 Task: Use VLC's "Snapshot" feature to capture screenshots of a video with a customized subtitle font.
Action: Mouse moved to (628, 609)
Screenshot: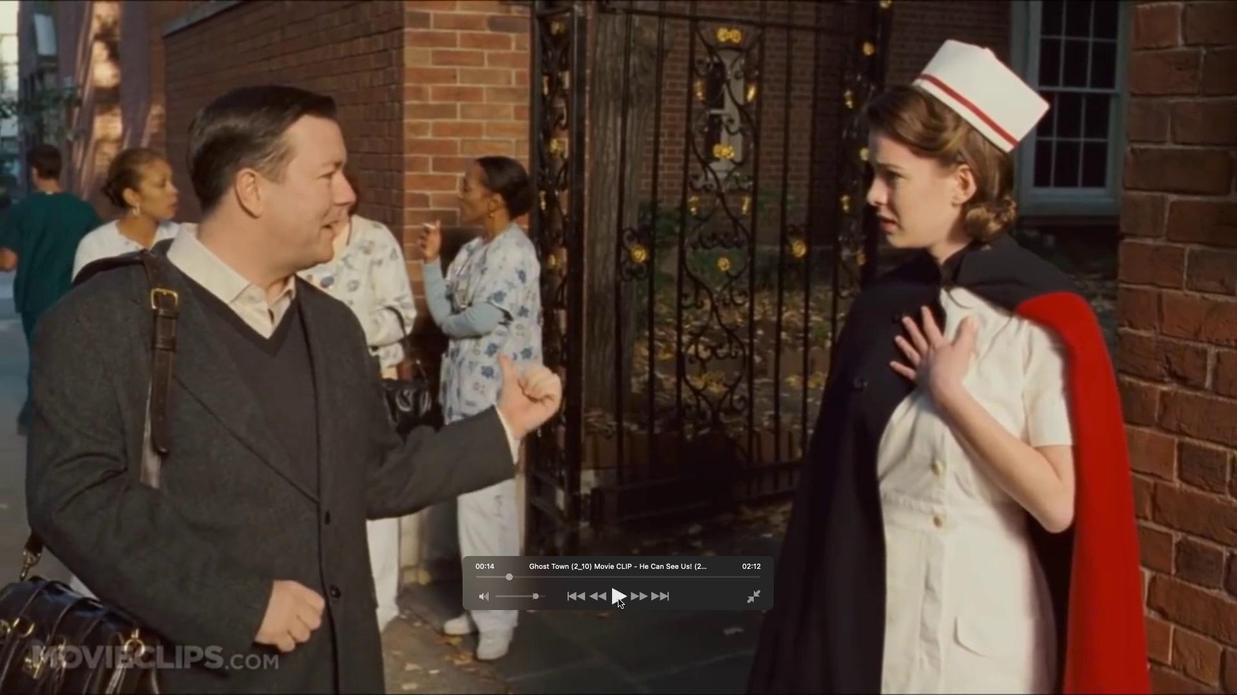 
Action: Mouse pressed left at (628, 609)
Screenshot: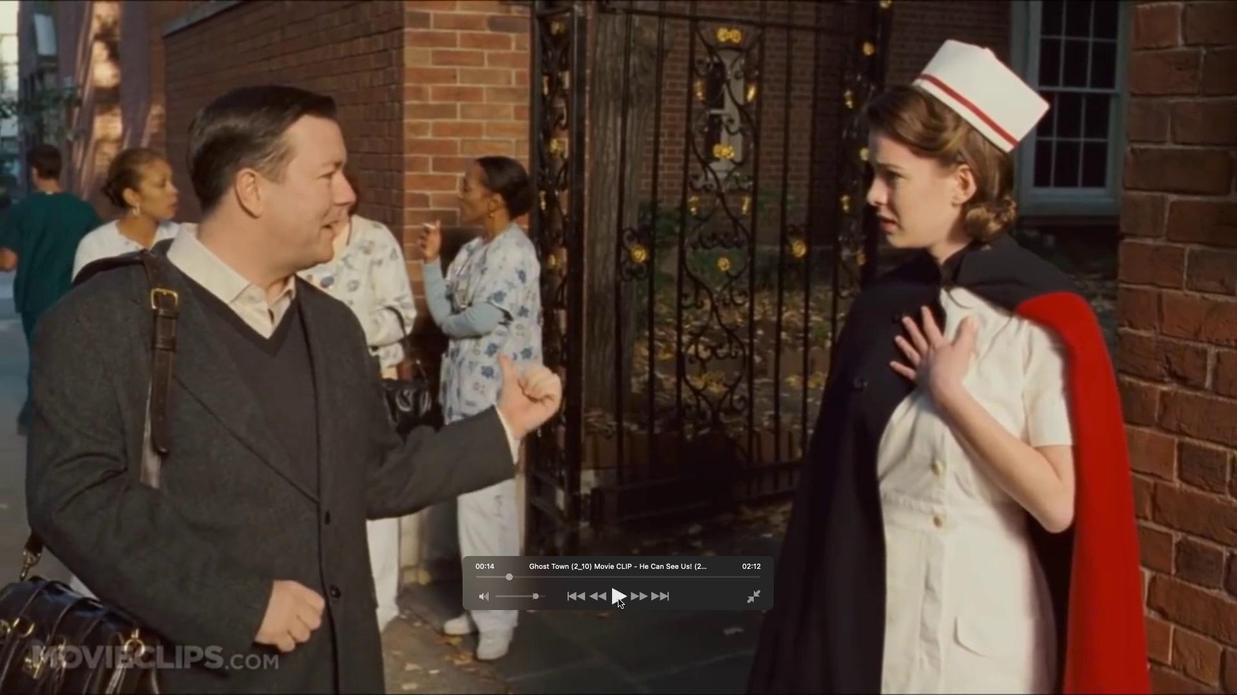 
Action: Mouse pressed left at (628, 609)
Screenshot: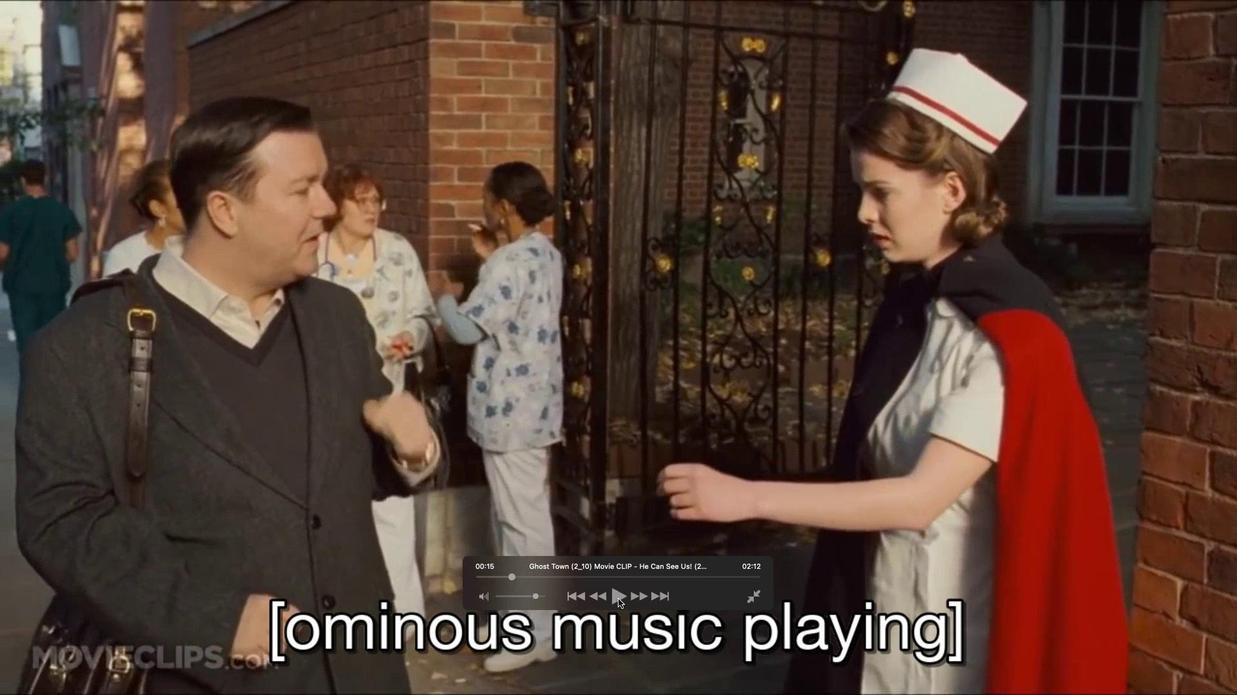 
Action: Mouse moved to (358, 15)
Screenshot: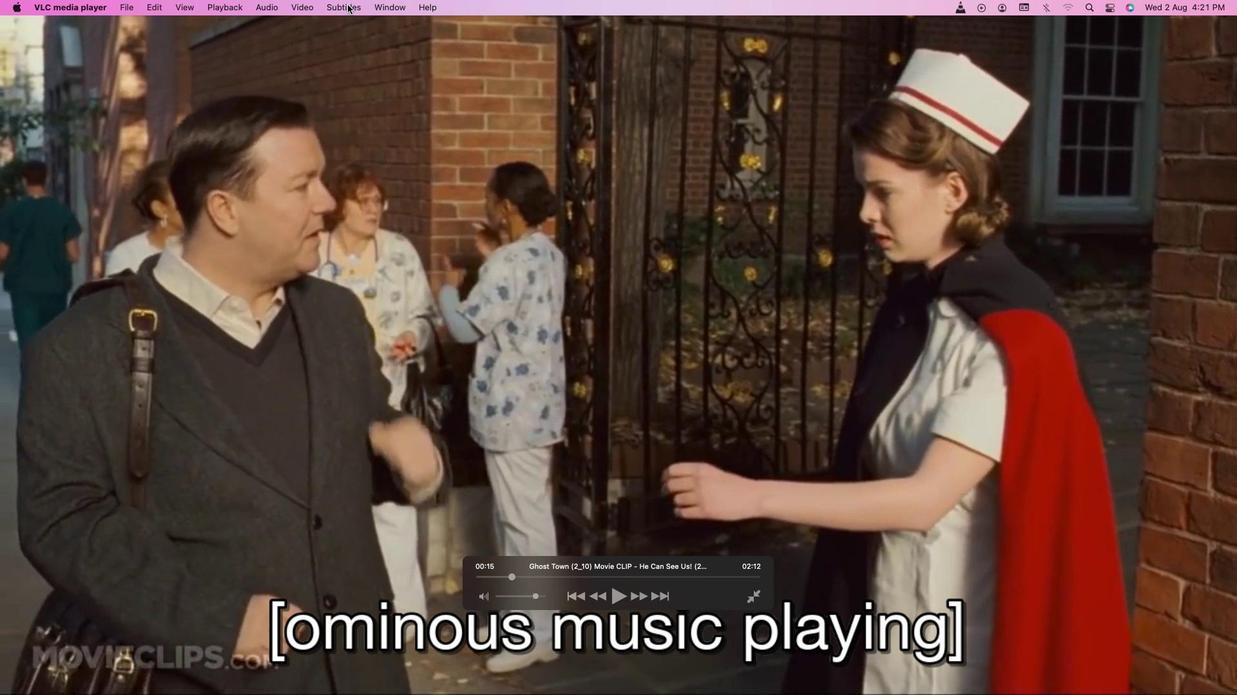 
Action: Mouse pressed left at (358, 15)
Screenshot: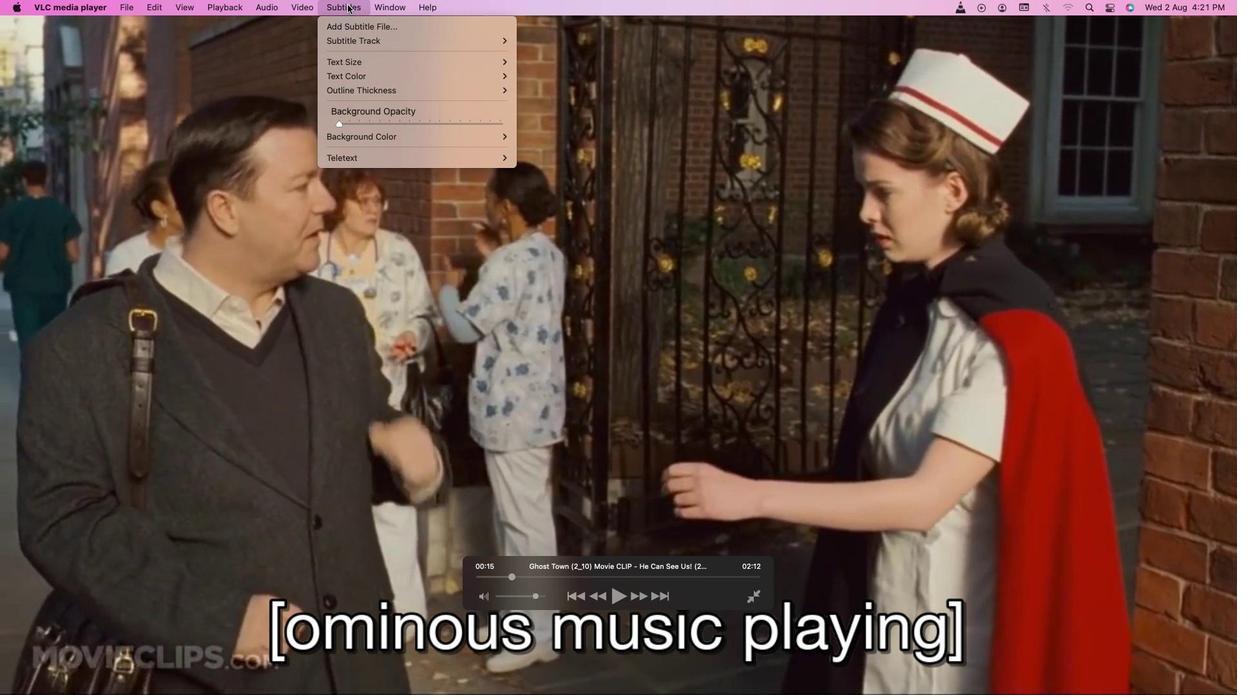 
Action: Mouse moved to (550, 152)
Screenshot: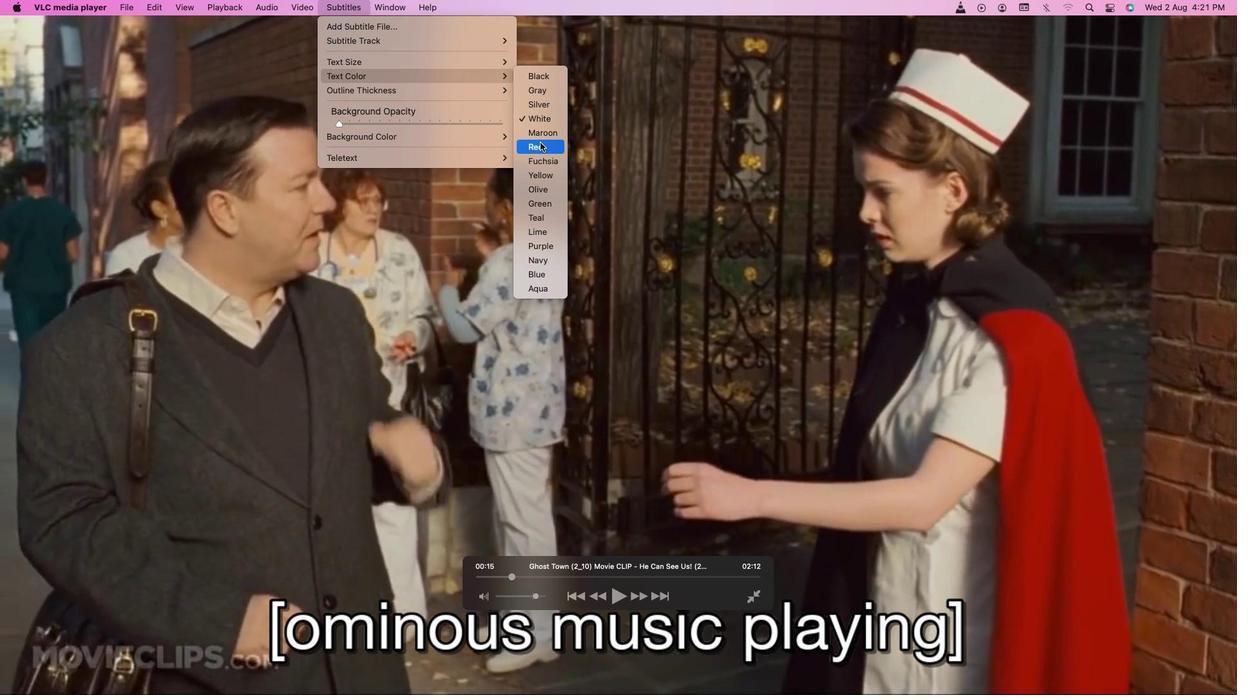 
Action: Mouse pressed left at (550, 152)
Screenshot: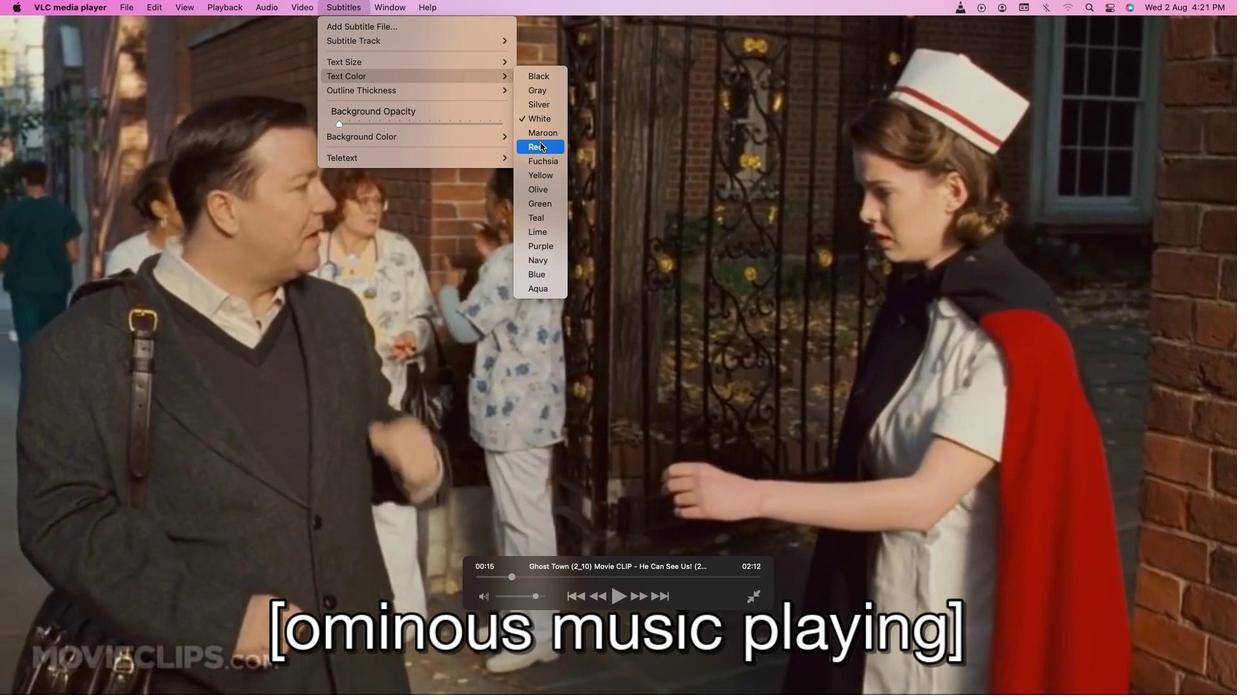 
Action: Mouse moved to (523, 587)
Screenshot: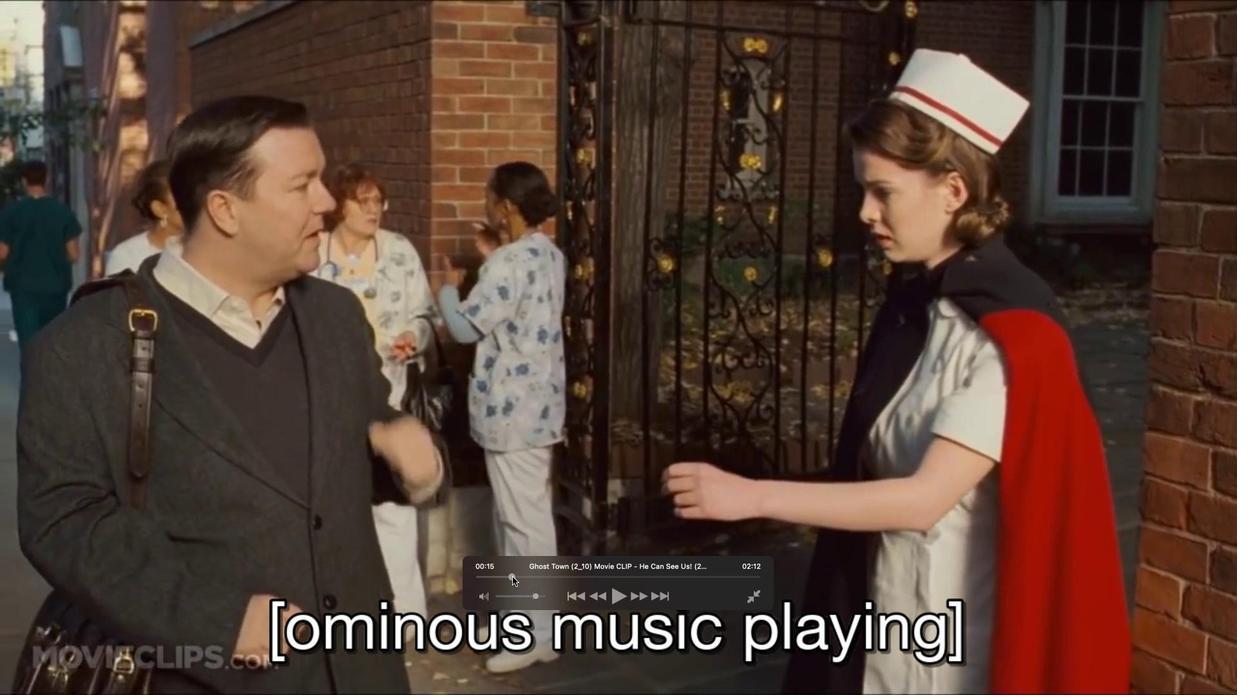 
Action: Mouse pressed left at (523, 587)
Screenshot: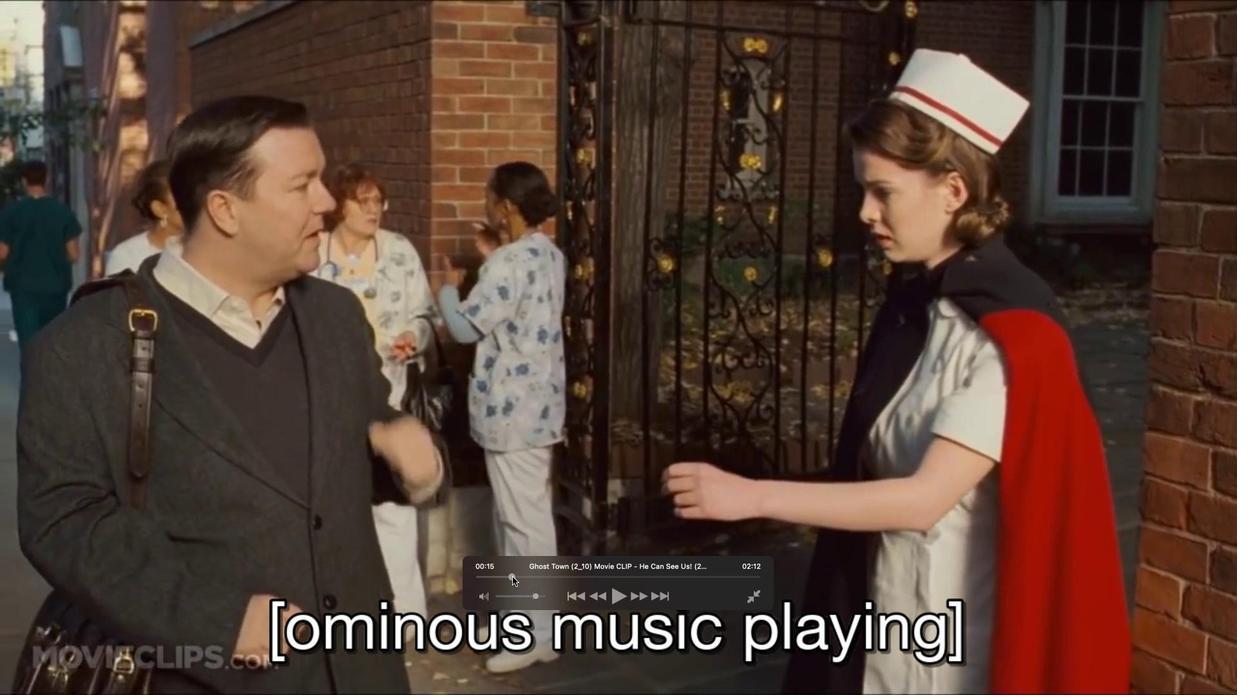 
Action: Mouse moved to (359, 19)
Screenshot: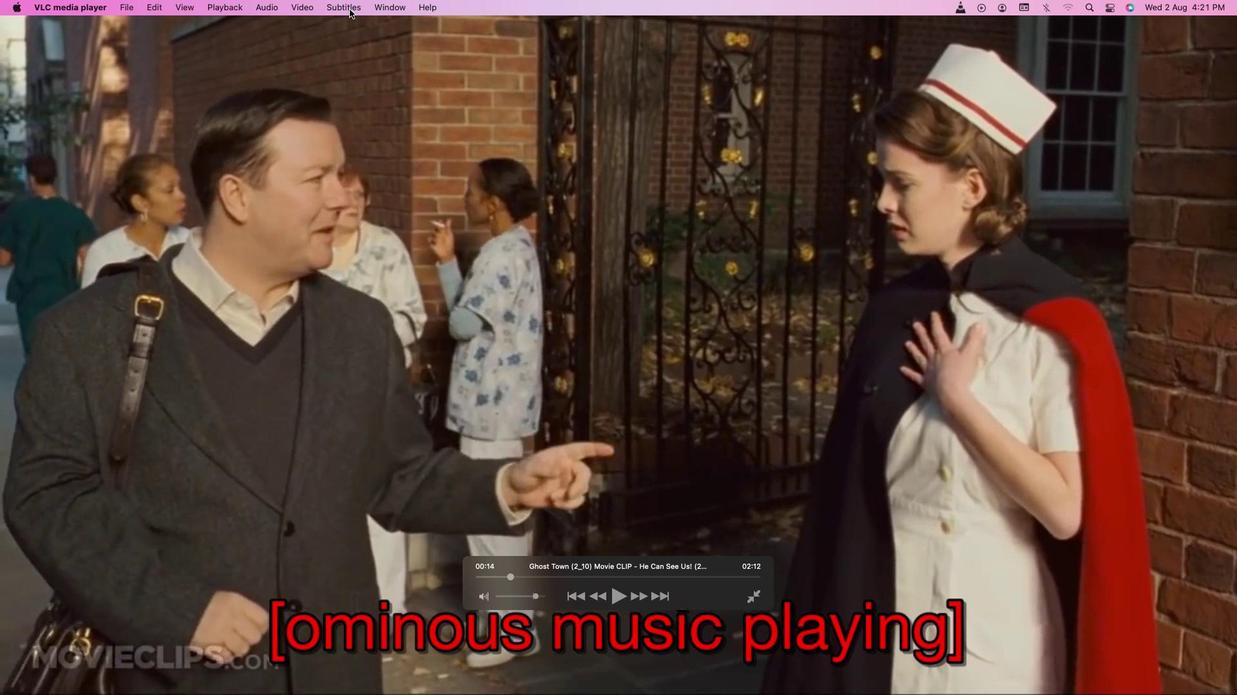 
Action: Mouse pressed left at (359, 19)
Screenshot: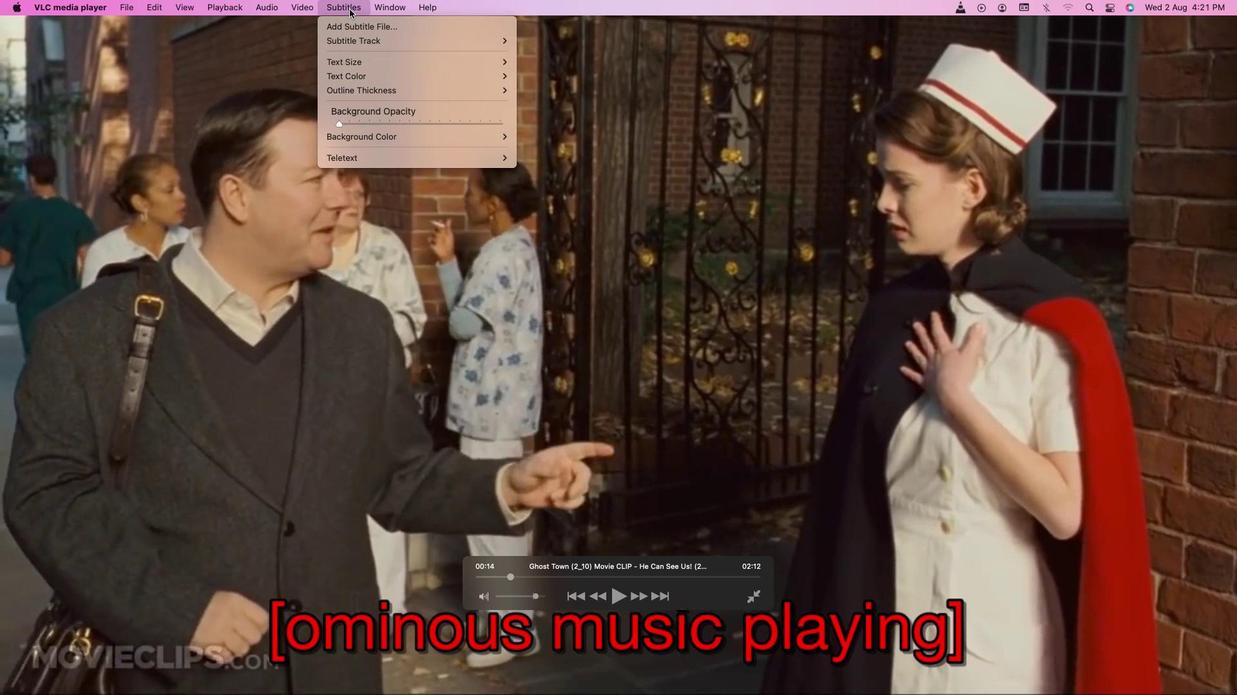 
Action: Mouse moved to (549, 113)
Screenshot: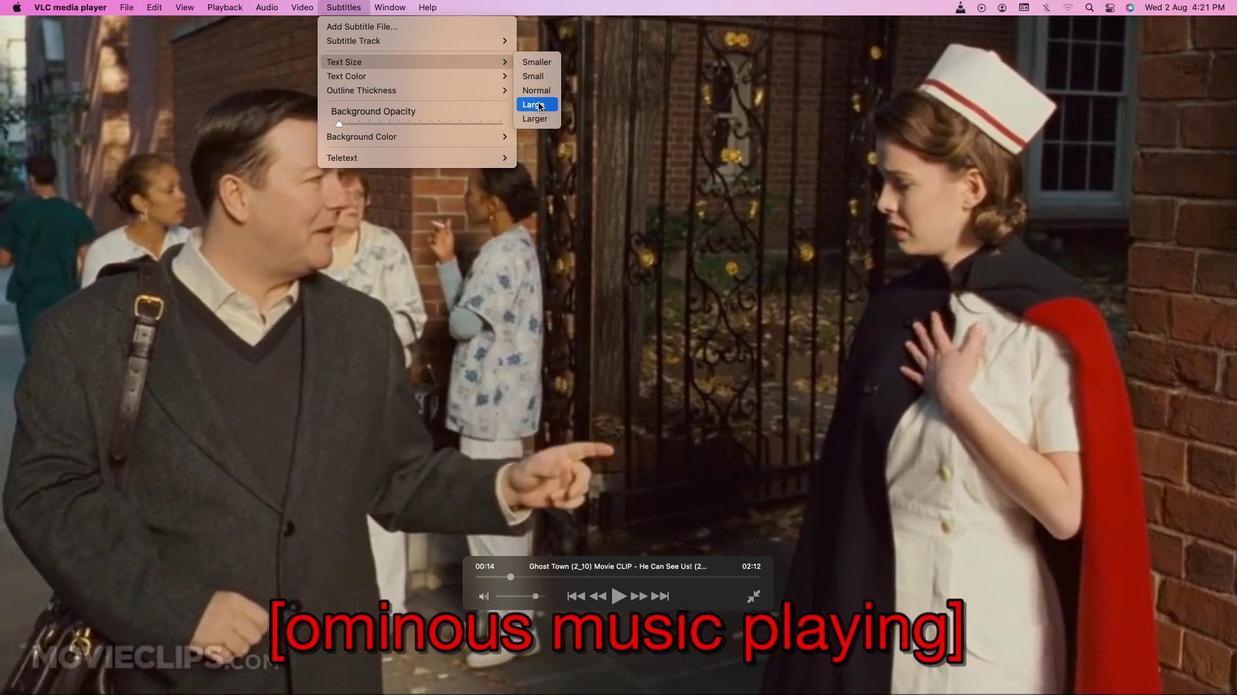 
Action: Mouse pressed left at (549, 113)
Screenshot: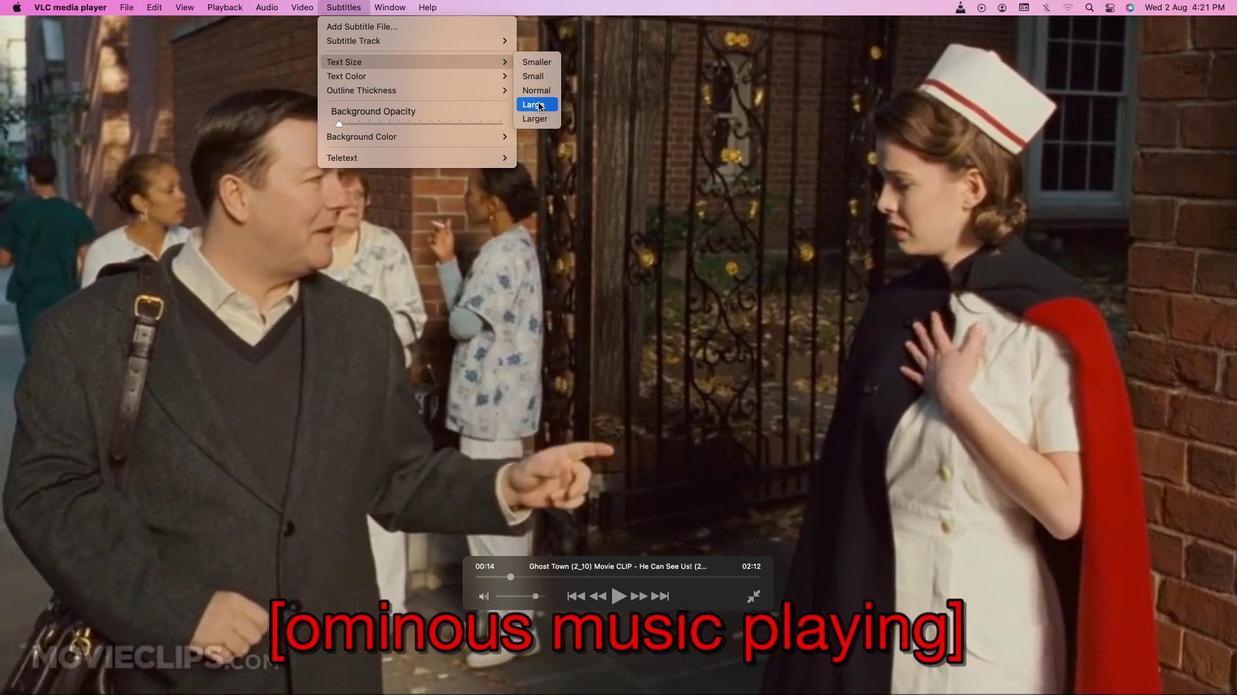 
Action: Mouse moved to (521, 588)
Screenshot: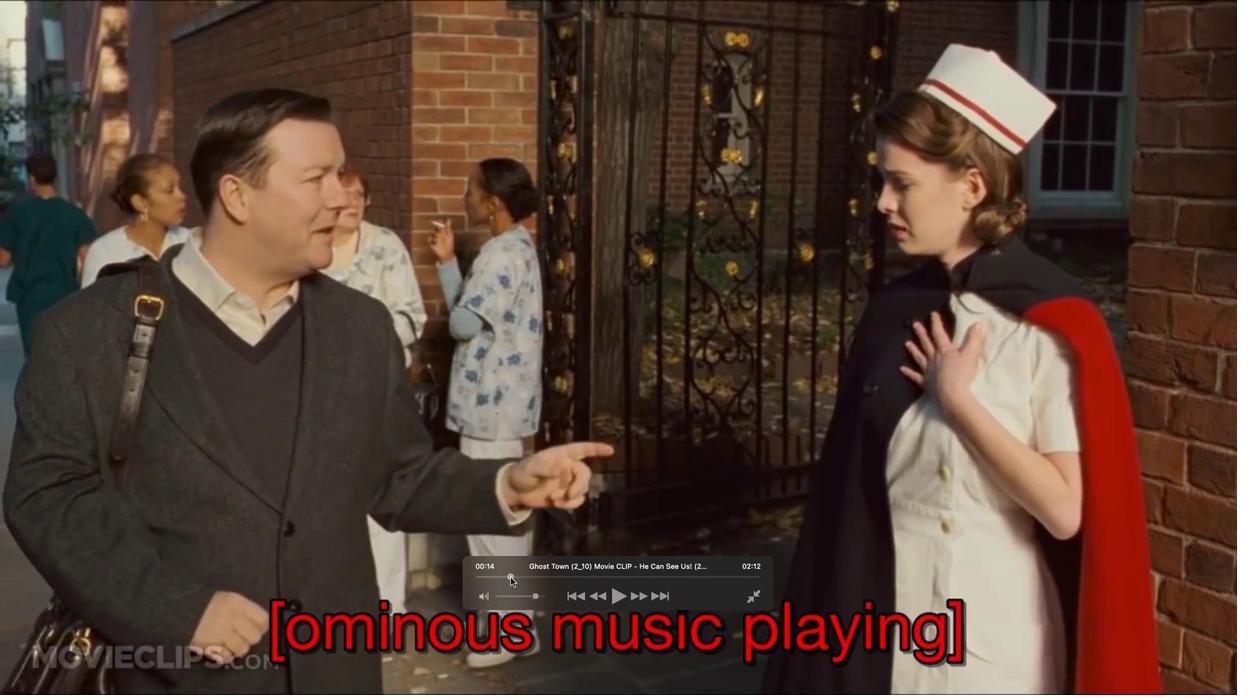 
Action: Mouse pressed left at (521, 588)
Screenshot: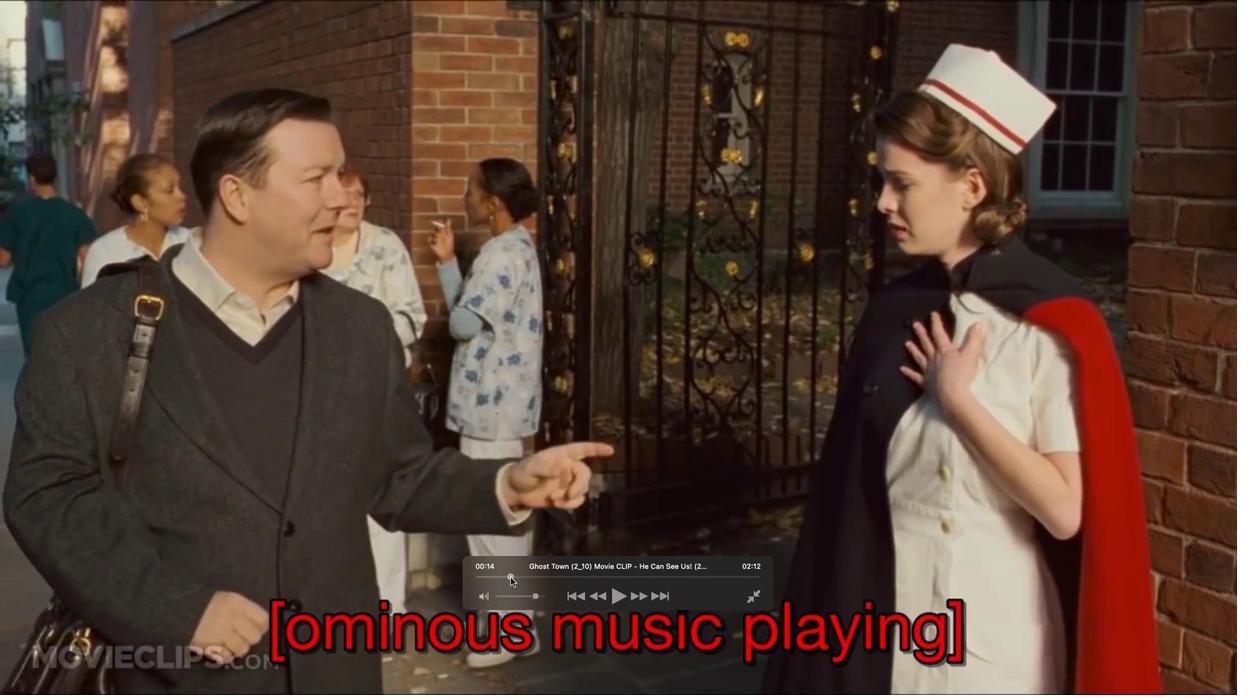 
Action: Mouse moved to (353, 18)
Screenshot: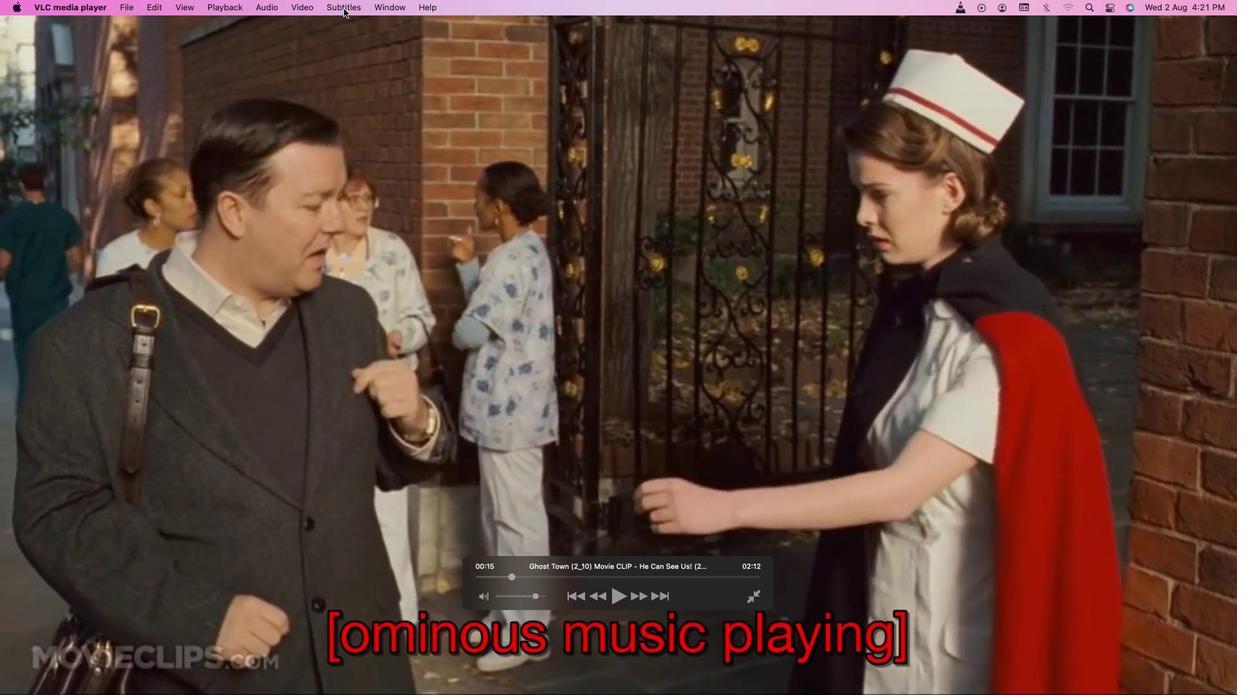 
Action: Mouse pressed left at (353, 18)
Screenshot: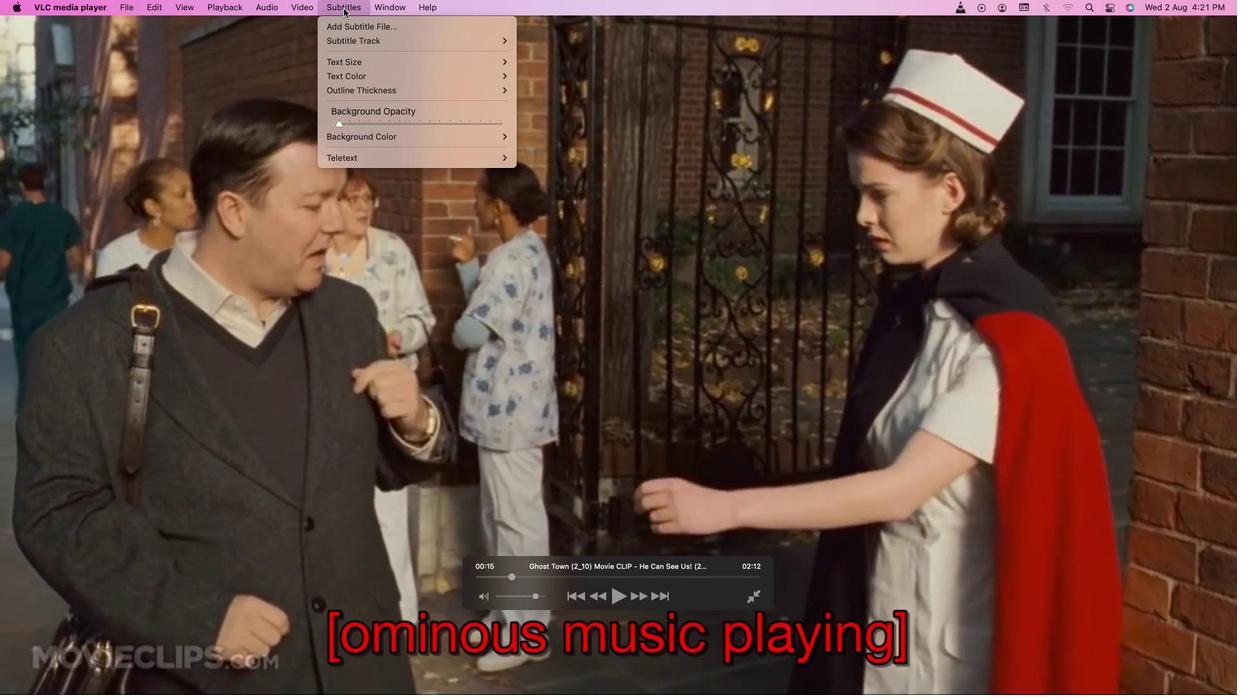 
Action: Mouse moved to (544, 140)
Screenshot: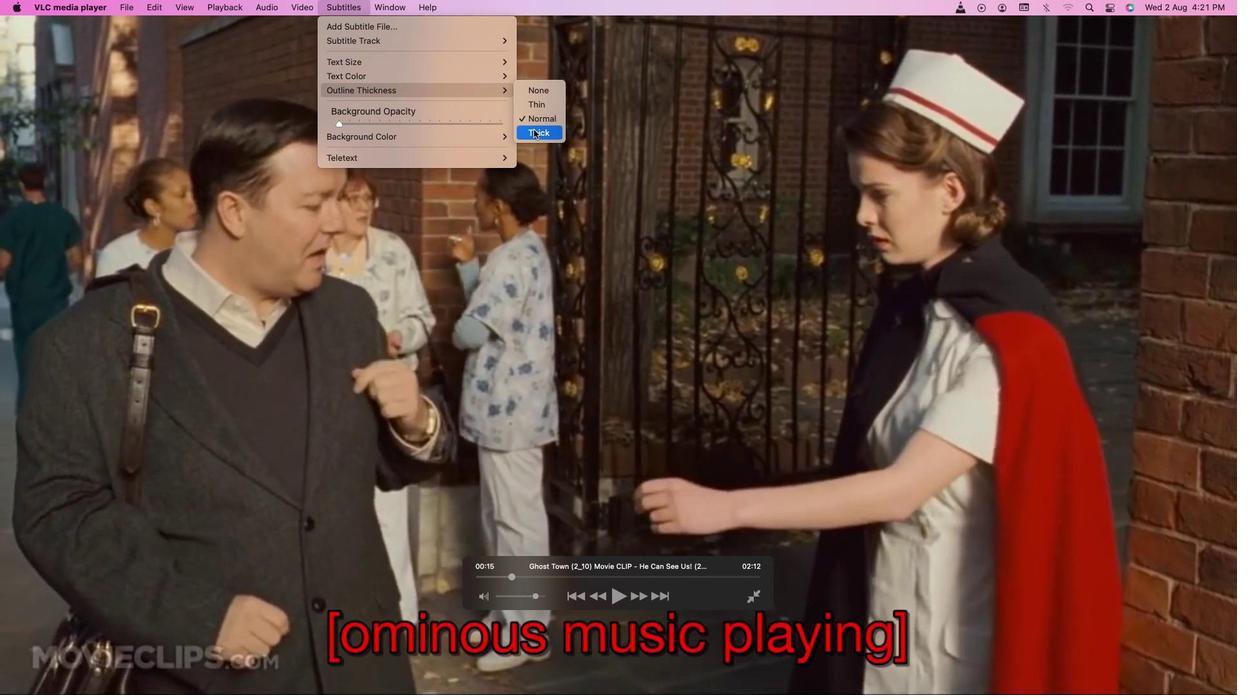 
Action: Mouse pressed left at (544, 140)
Screenshot: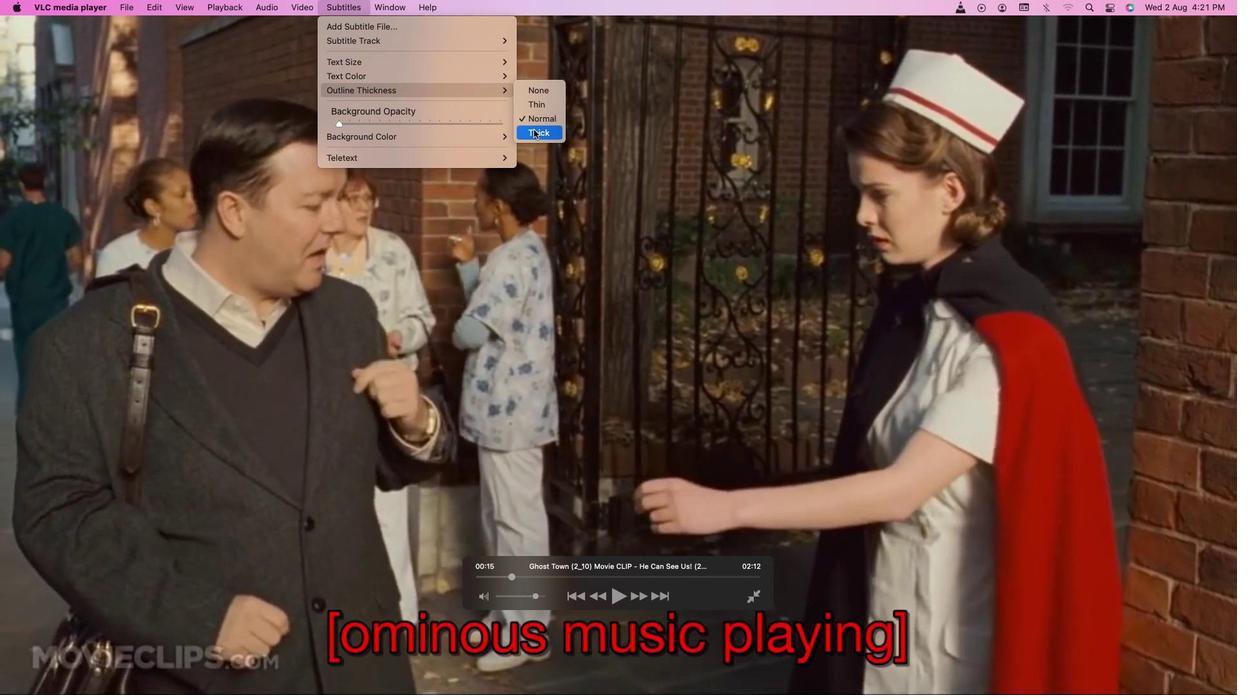 
Action: Mouse moved to (527, 588)
Screenshot: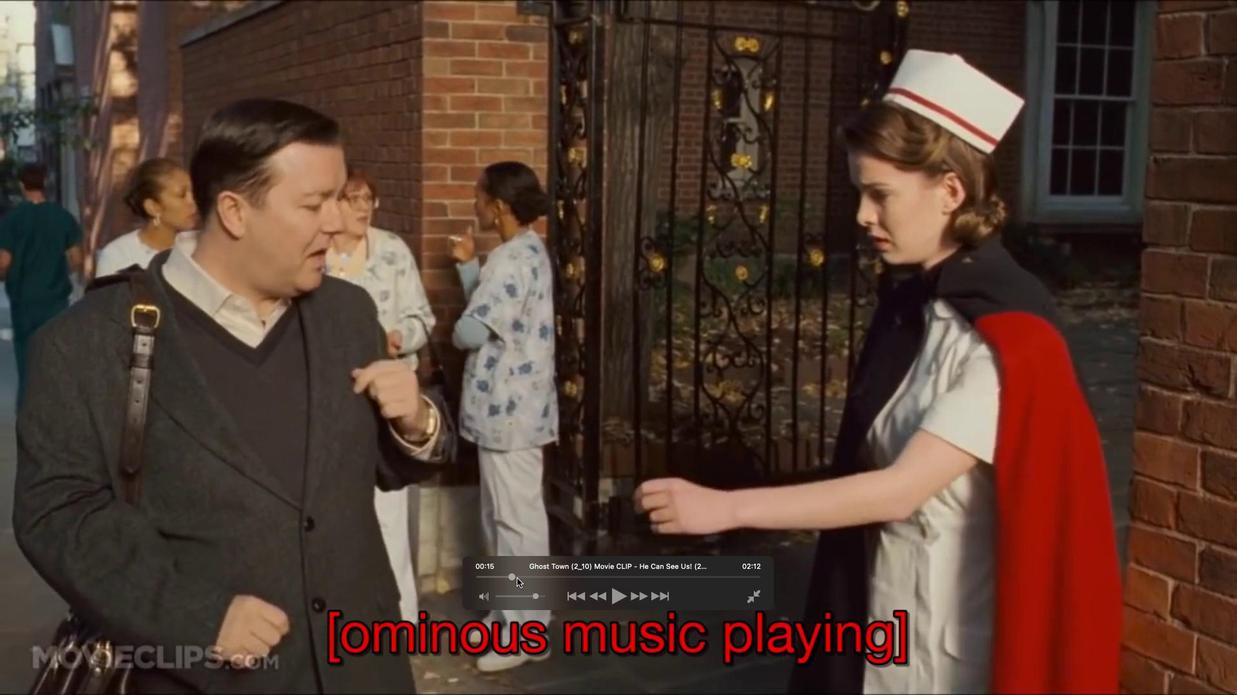
Action: Mouse pressed left at (527, 588)
Screenshot: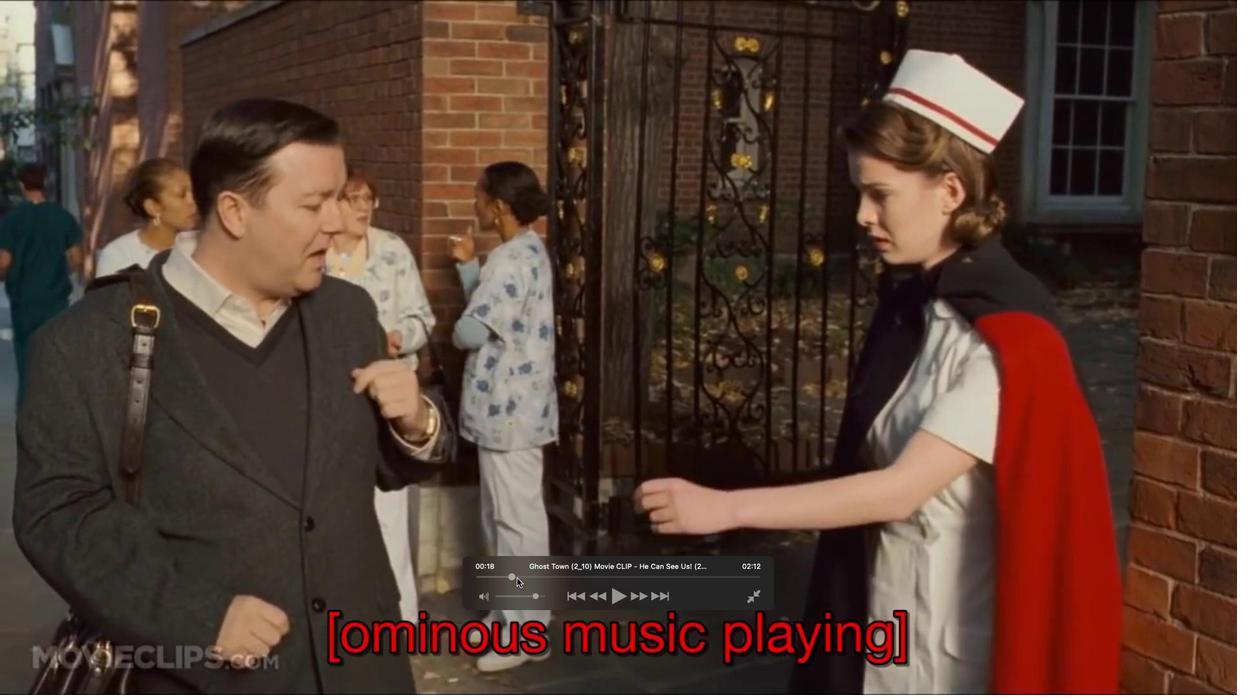 
Action: Mouse moved to (307, 18)
Screenshot: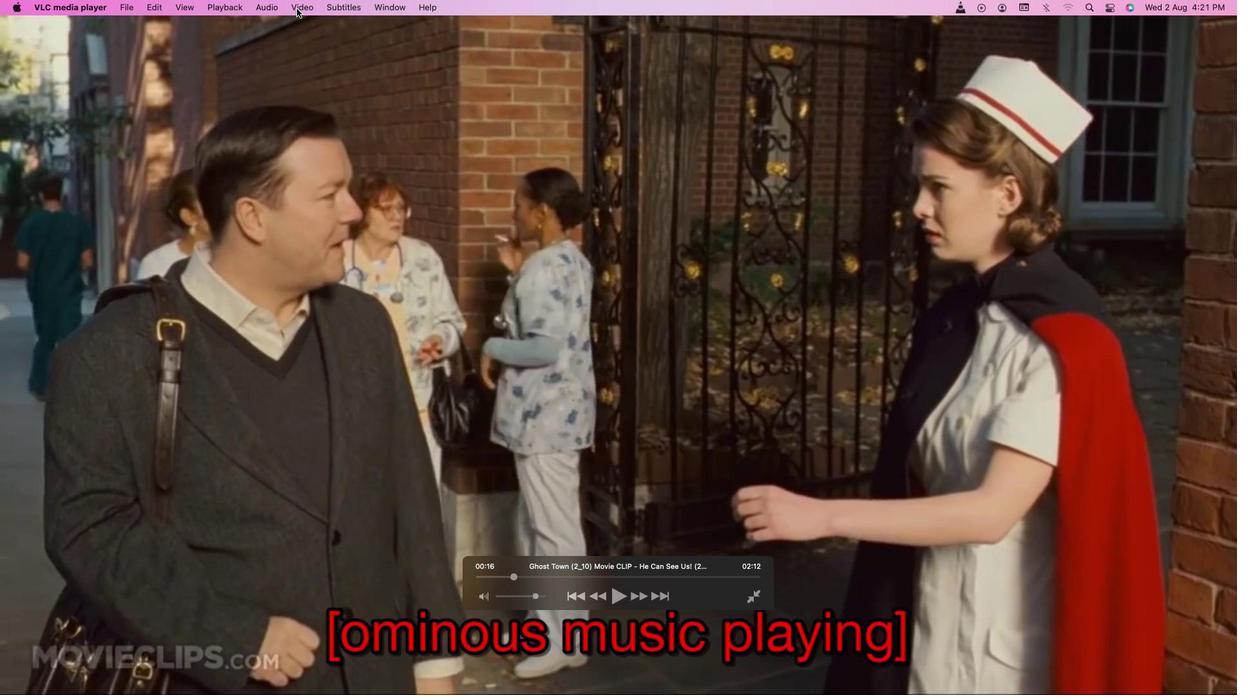 
Action: Mouse pressed left at (307, 18)
Screenshot: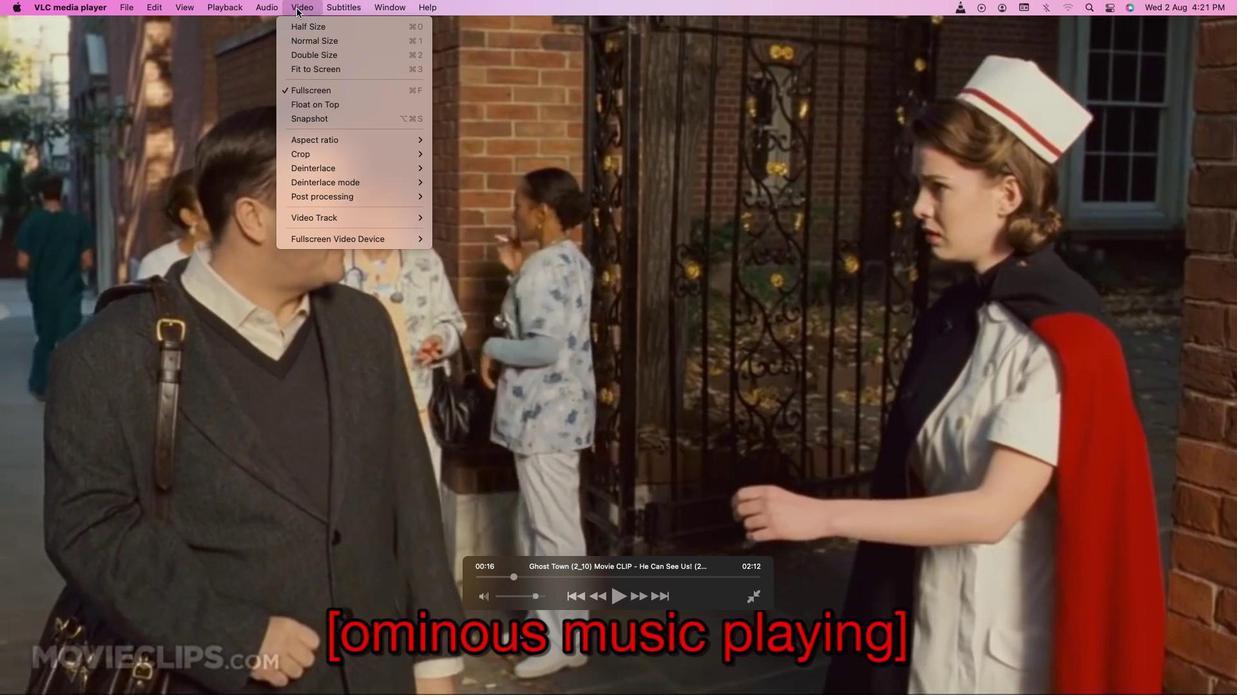 
Action: Mouse moved to (324, 133)
Screenshot: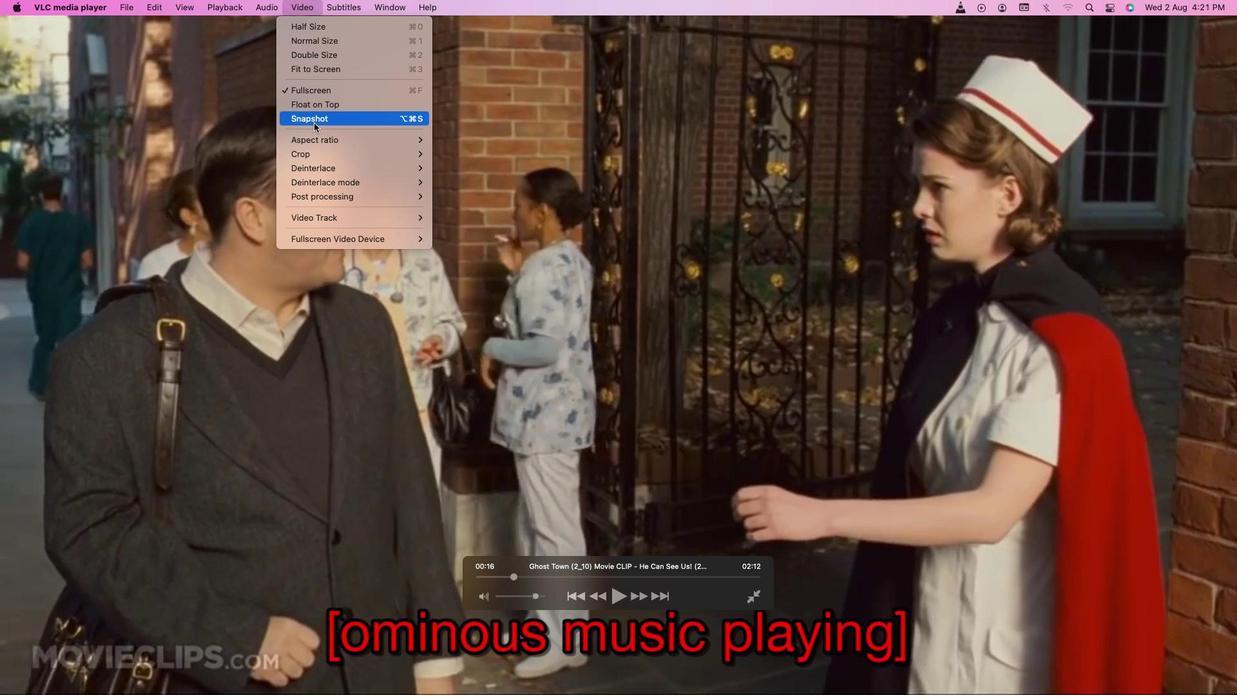 
Action: Mouse pressed left at (324, 133)
Screenshot: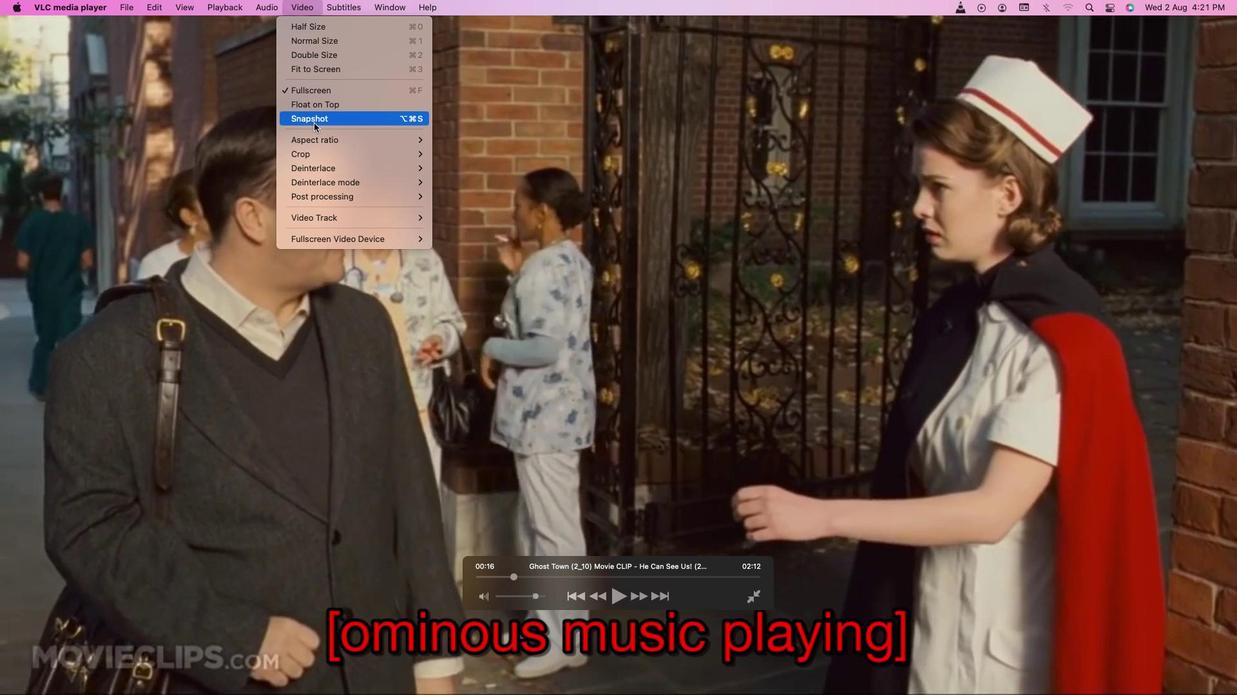 
Action: Mouse moved to (379, 75)
Screenshot: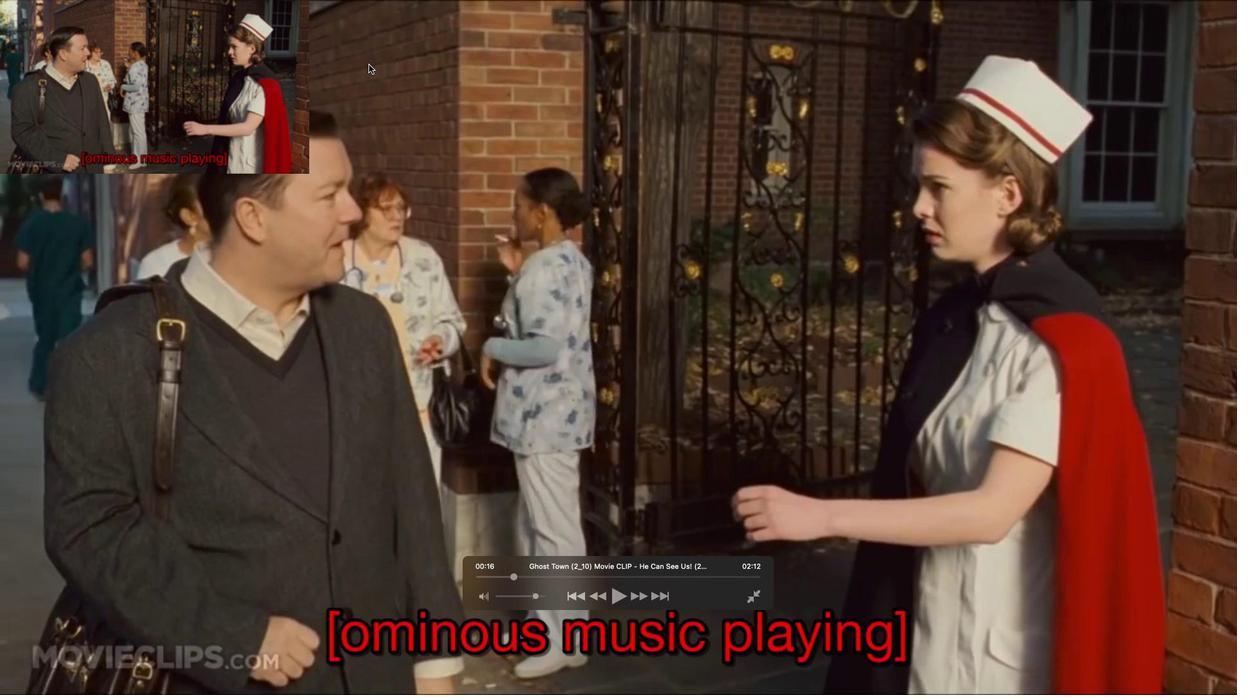 
Action: Mouse pressed left at (379, 75)
Screenshot: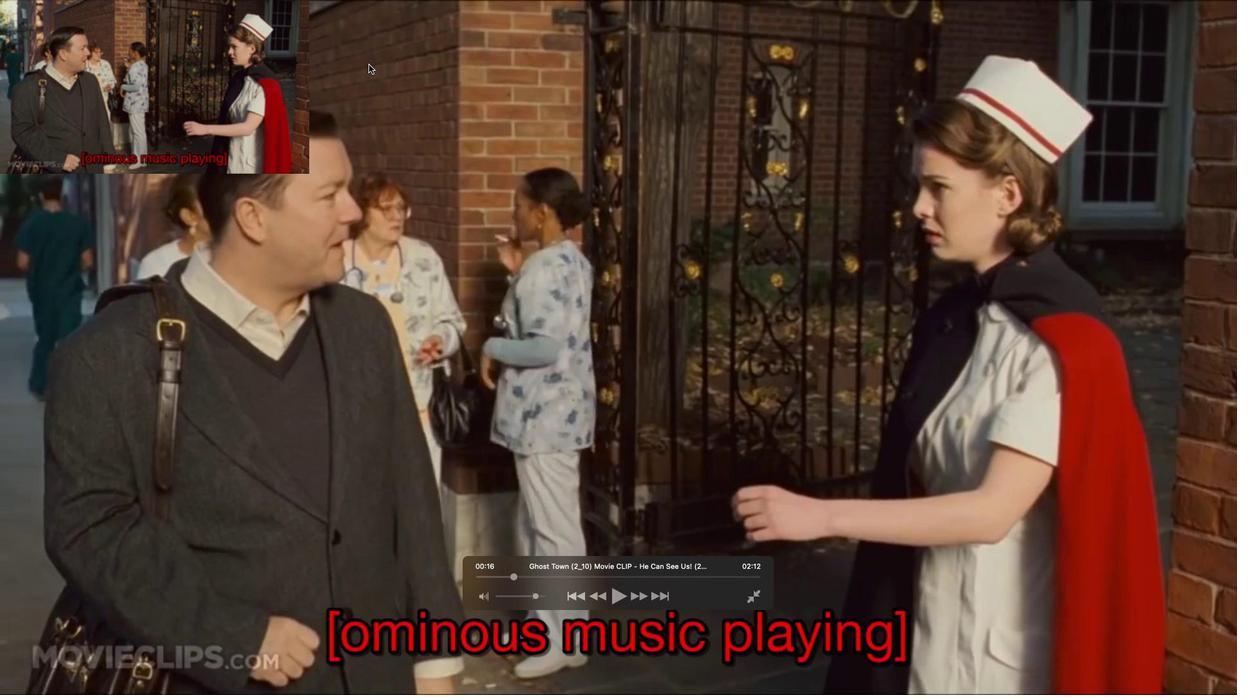 
Action: Mouse moved to (441, 10)
Screenshot: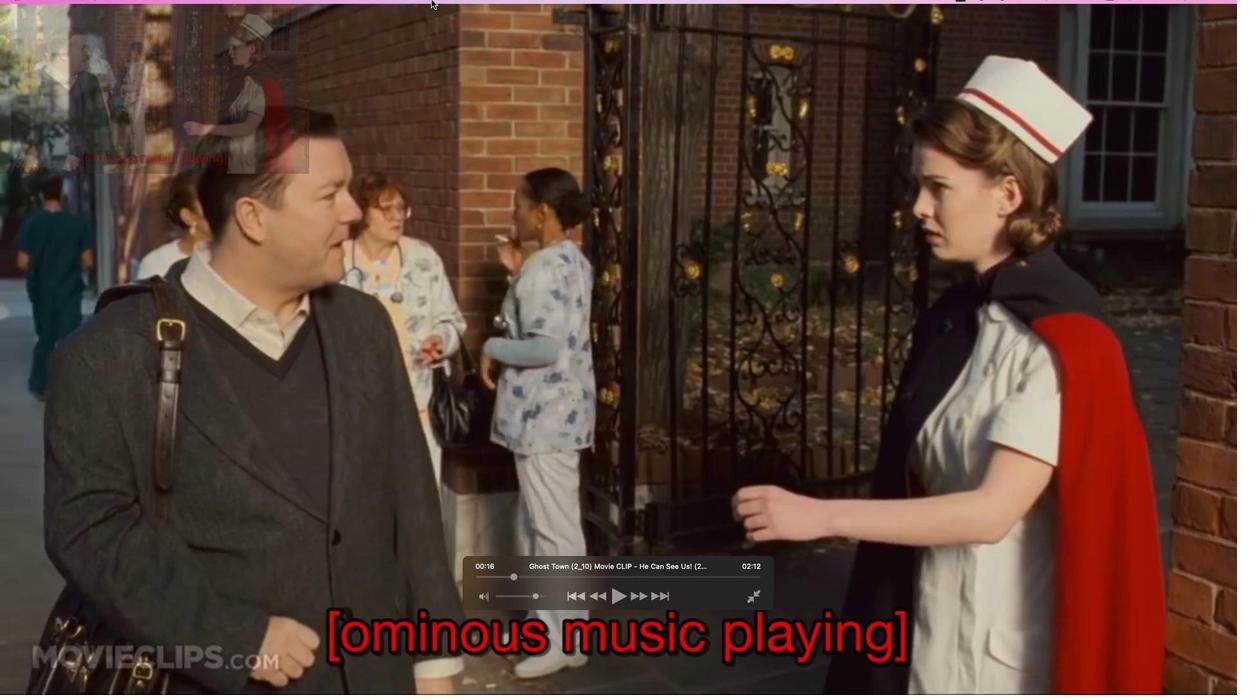 
Action: Mouse pressed left at (441, 10)
Screenshot: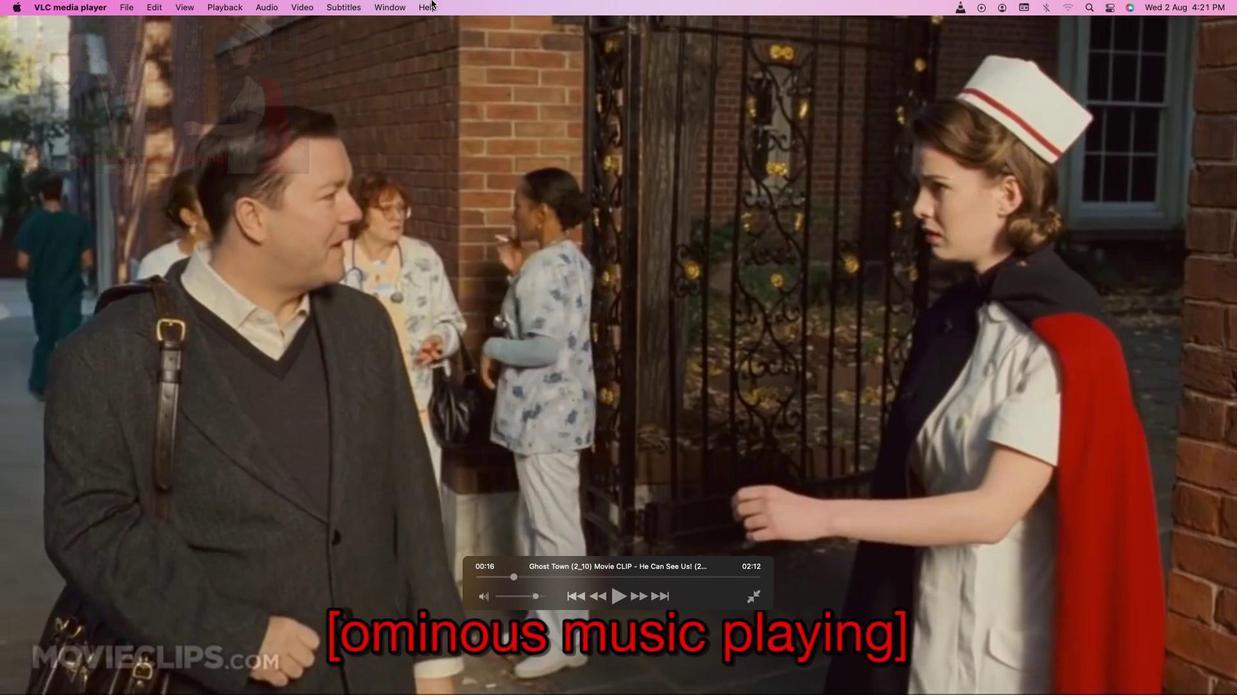 
Action: Mouse moved to (563, 188)
Screenshot: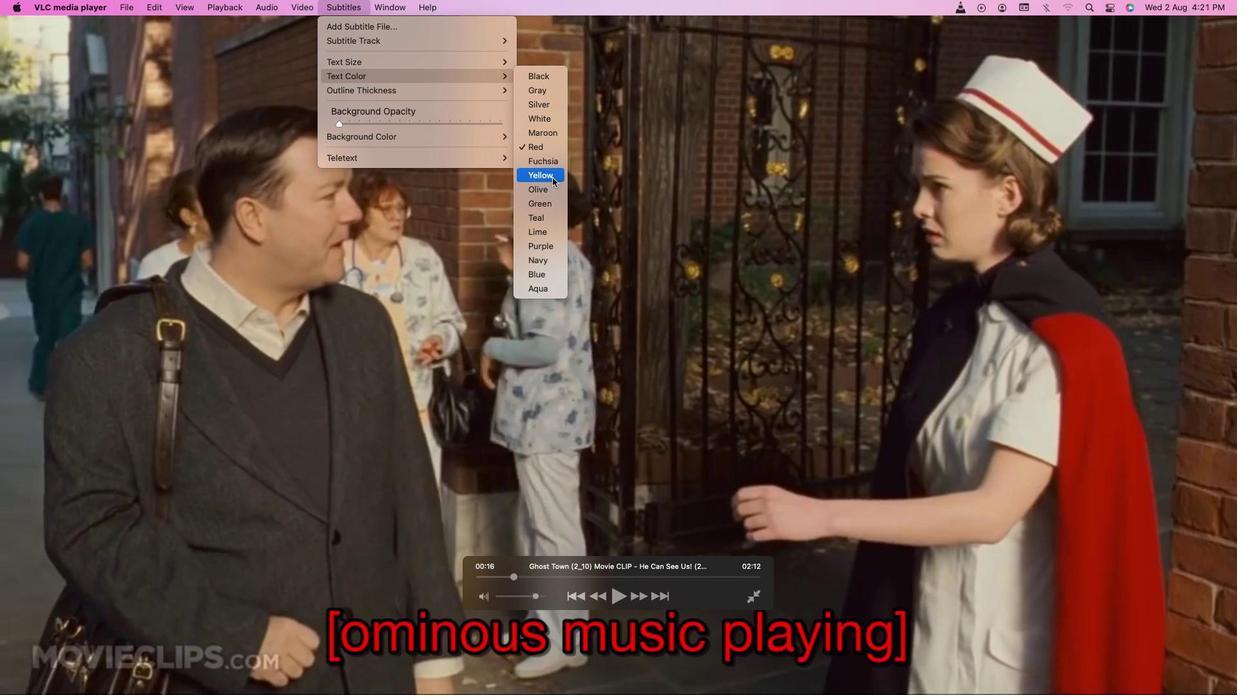 
Action: Mouse pressed left at (563, 188)
Screenshot: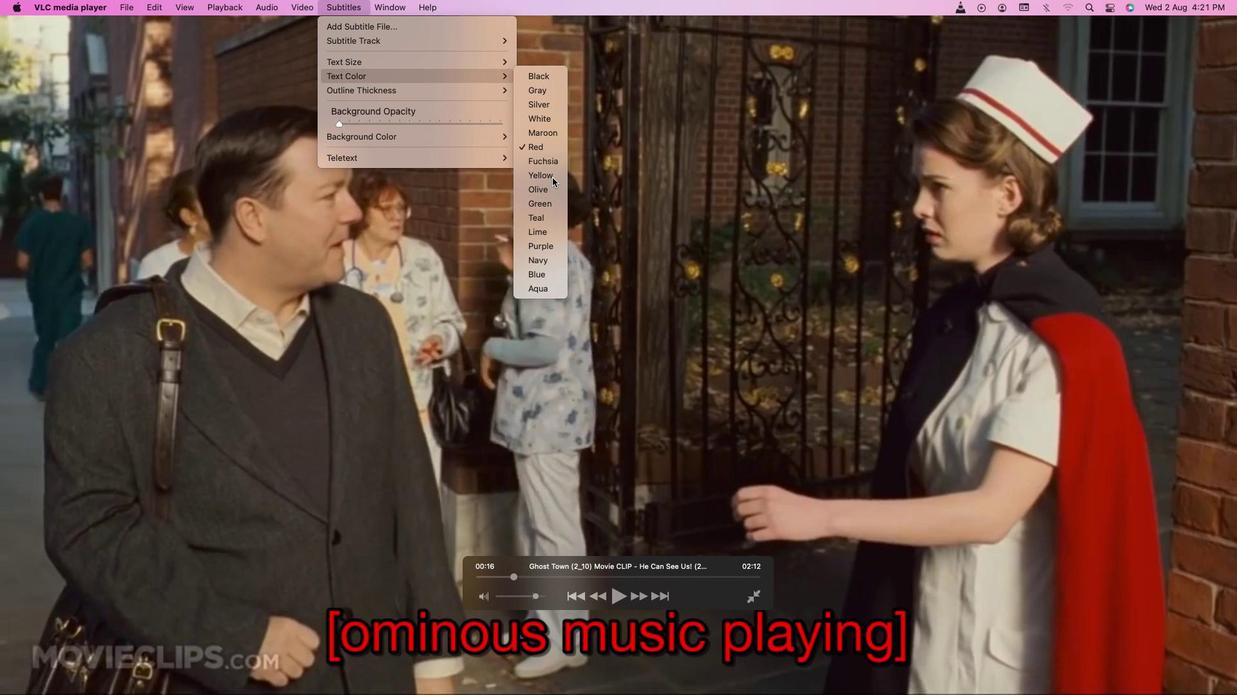 
Action: Mouse moved to (523, 591)
Screenshot: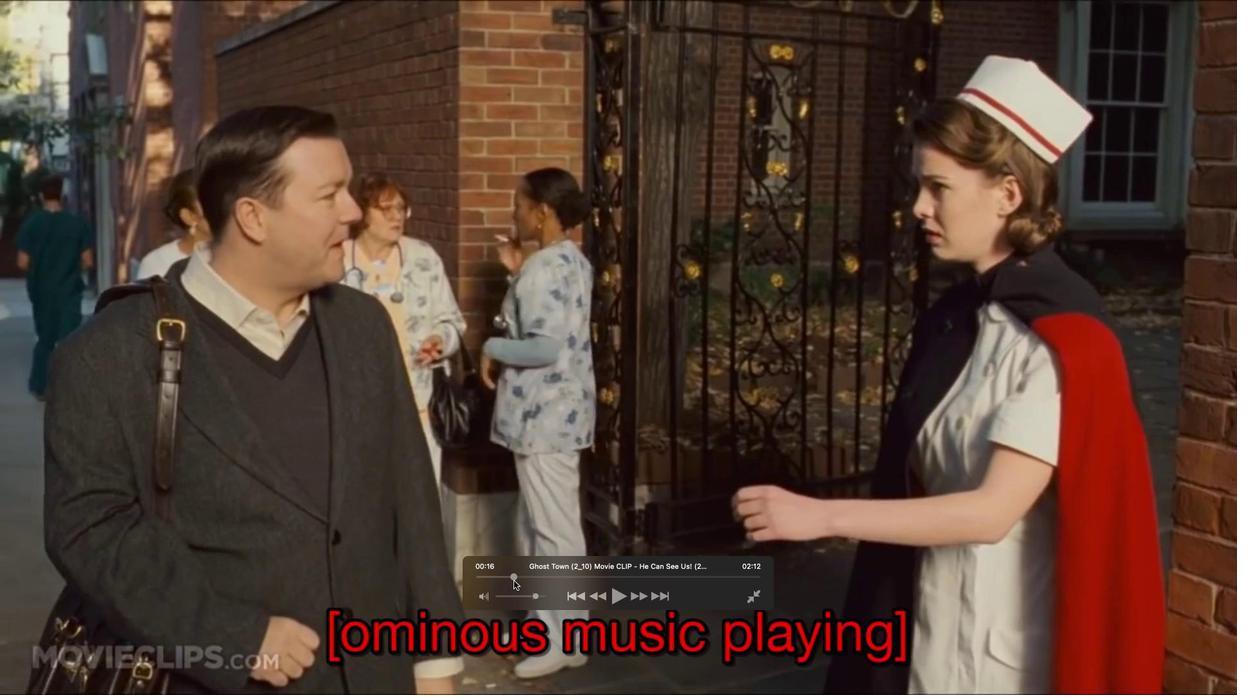 
Action: Mouse pressed left at (523, 591)
Screenshot: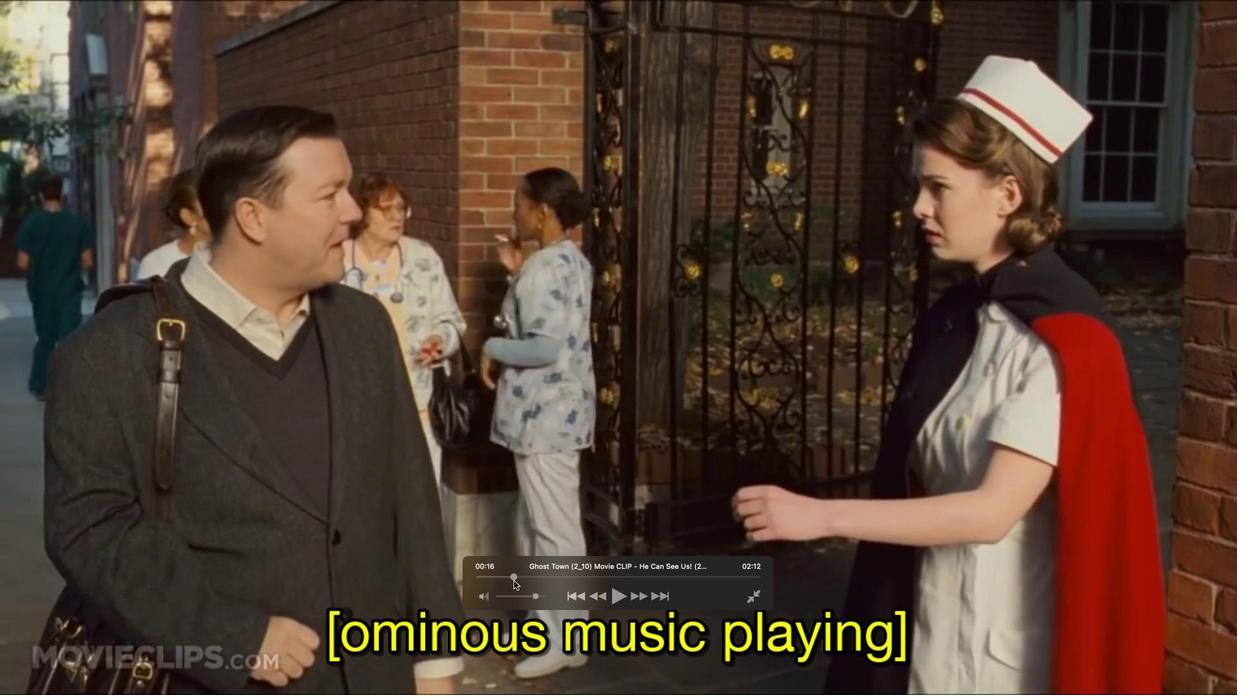 
Action: Mouse moved to (306, 16)
Screenshot: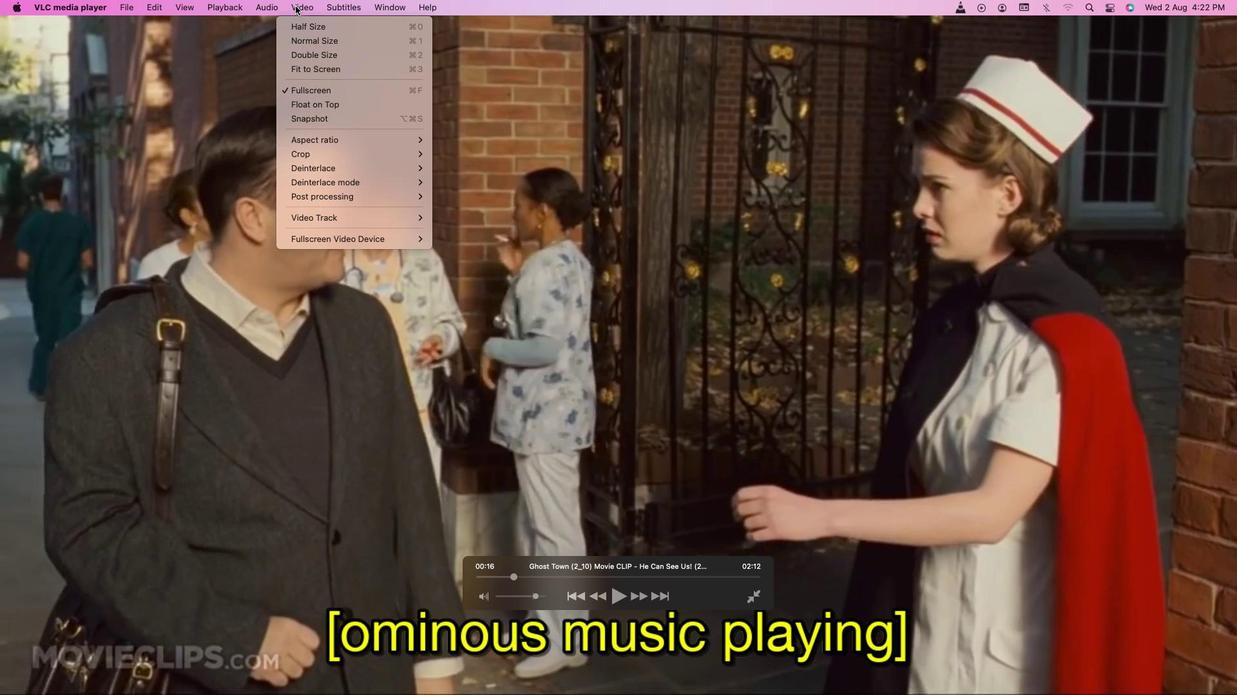 
Action: Mouse pressed left at (306, 16)
Screenshot: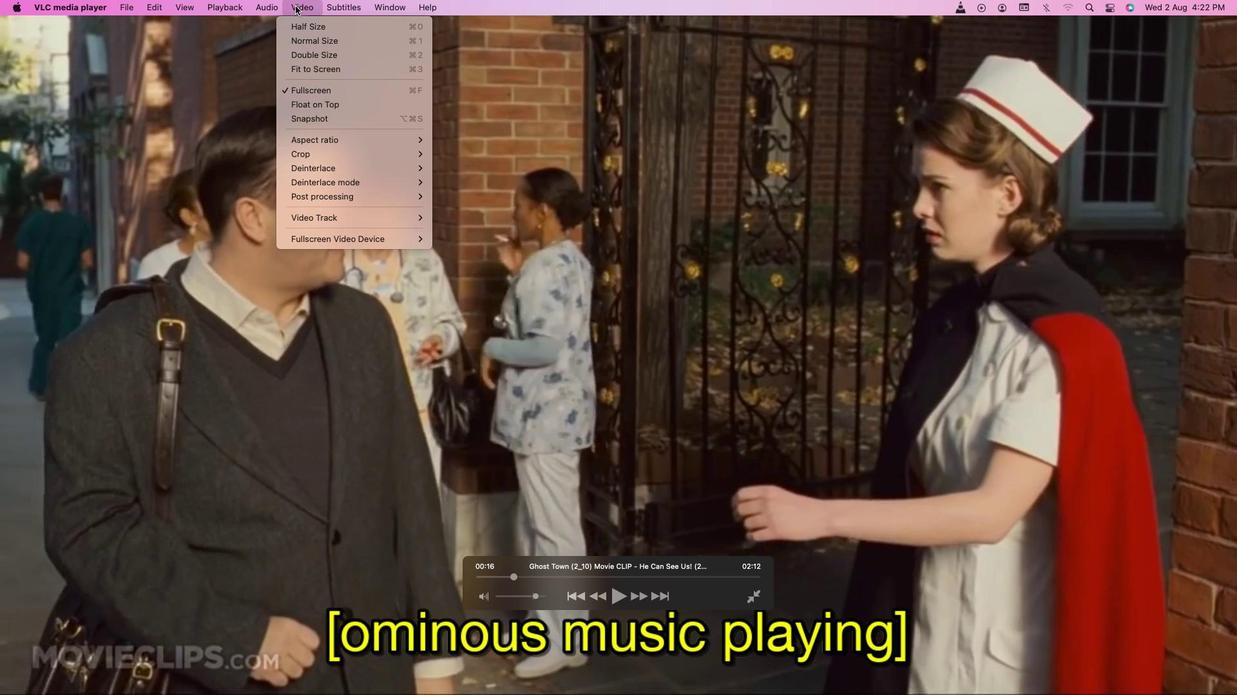 
Action: Mouse moved to (359, 128)
Screenshot: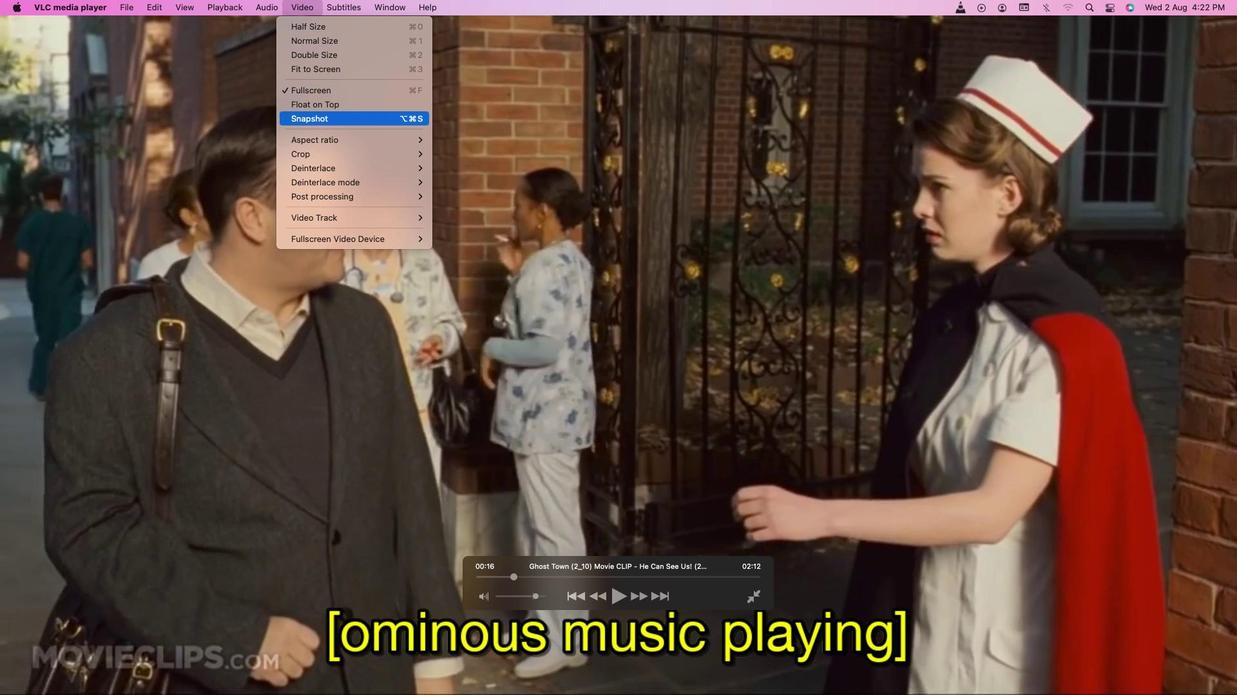 
Action: Mouse pressed left at (359, 128)
Screenshot: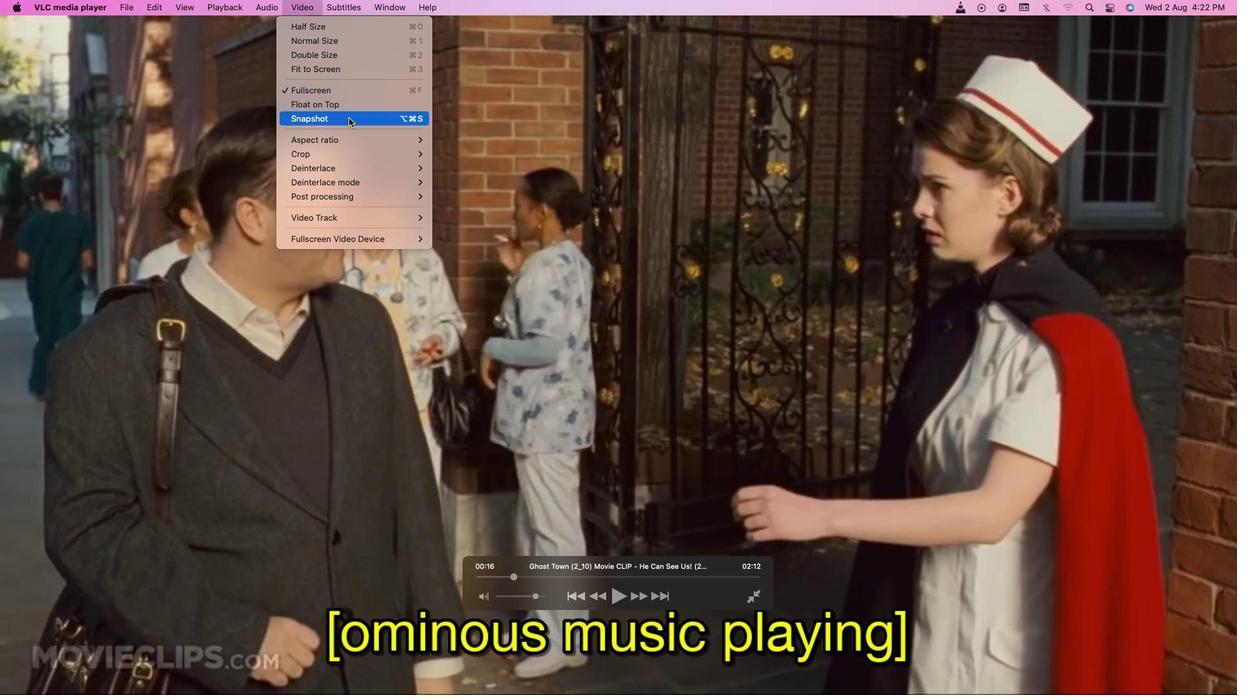 
Action: Mouse moved to (625, 608)
Screenshot: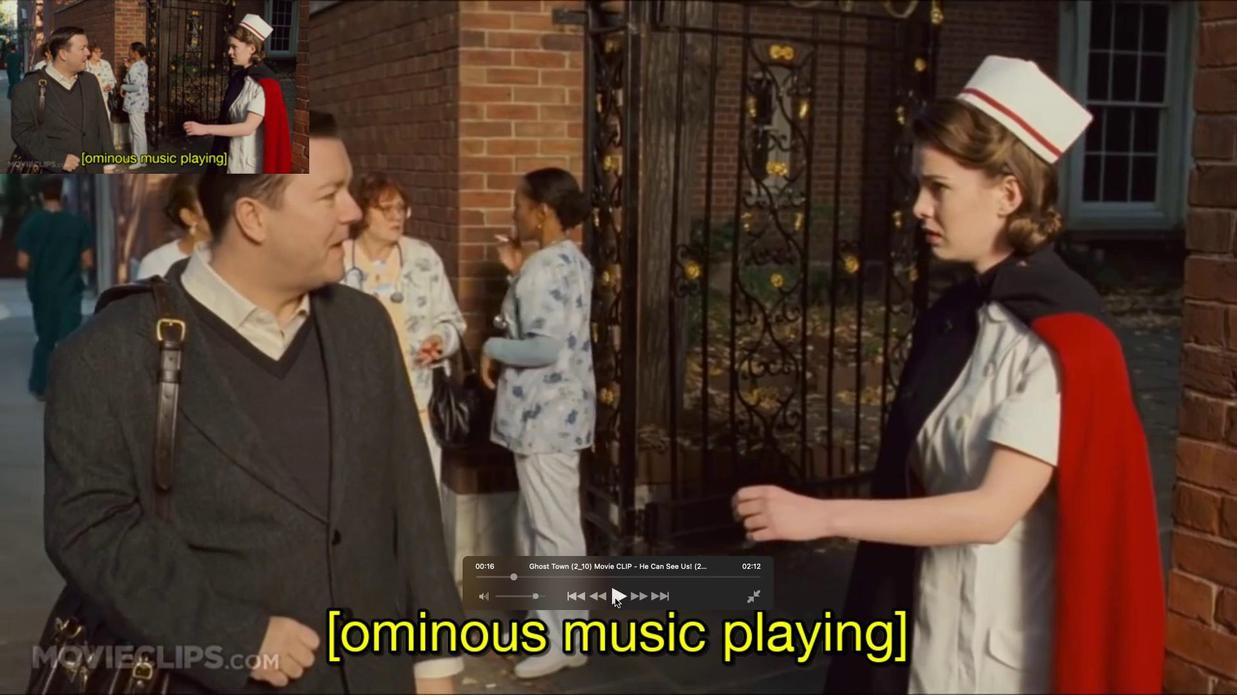 
Action: Mouse pressed left at (625, 608)
Screenshot: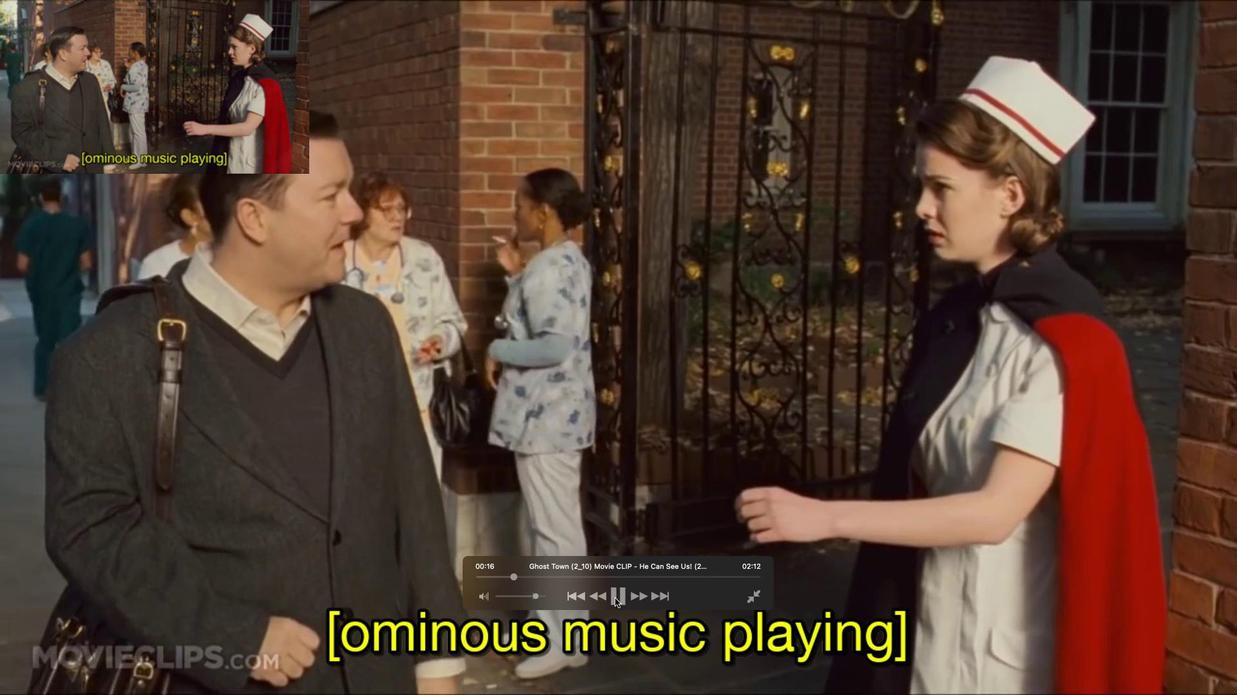 
Action: Mouse moved to (338, 228)
Screenshot: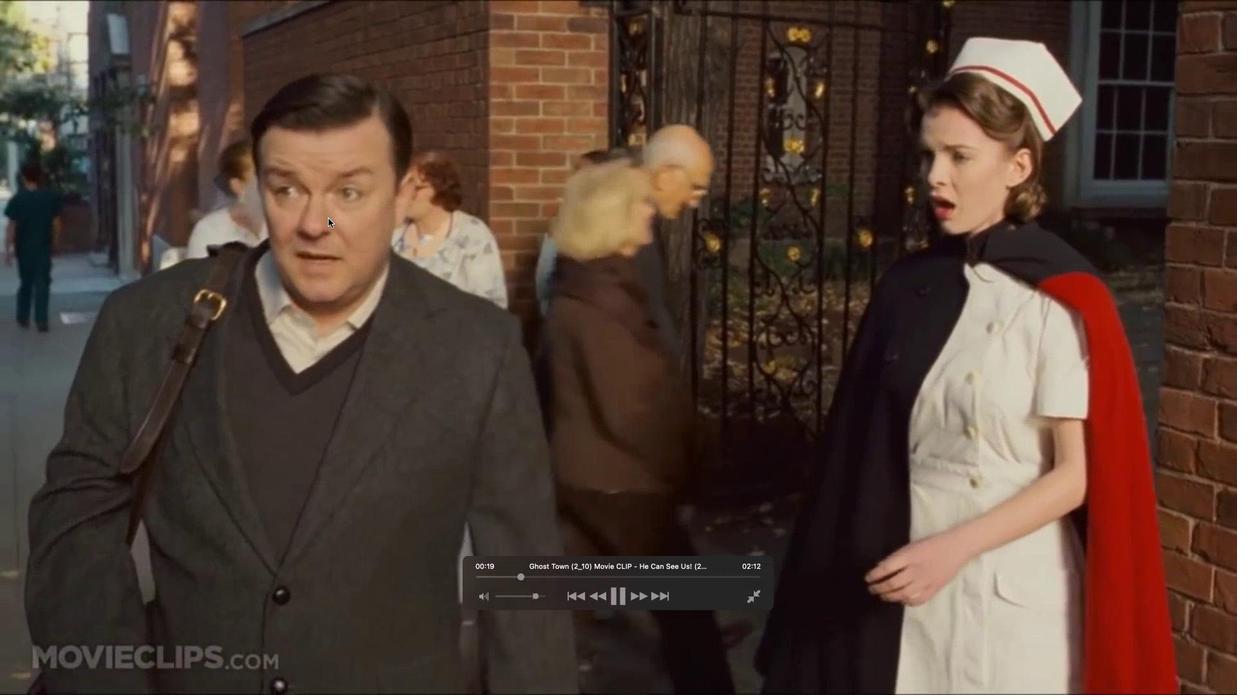 
Action: Mouse pressed left at (338, 228)
Screenshot: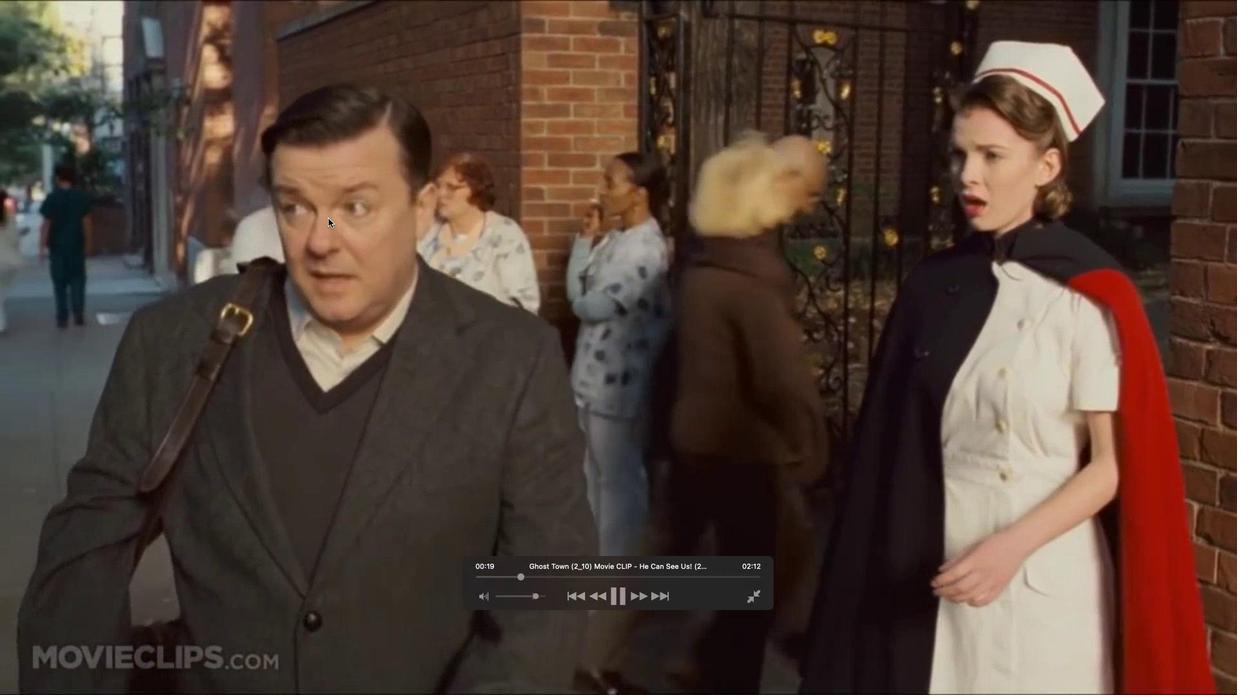 
Action: Mouse pressed left at (338, 228)
Screenshot: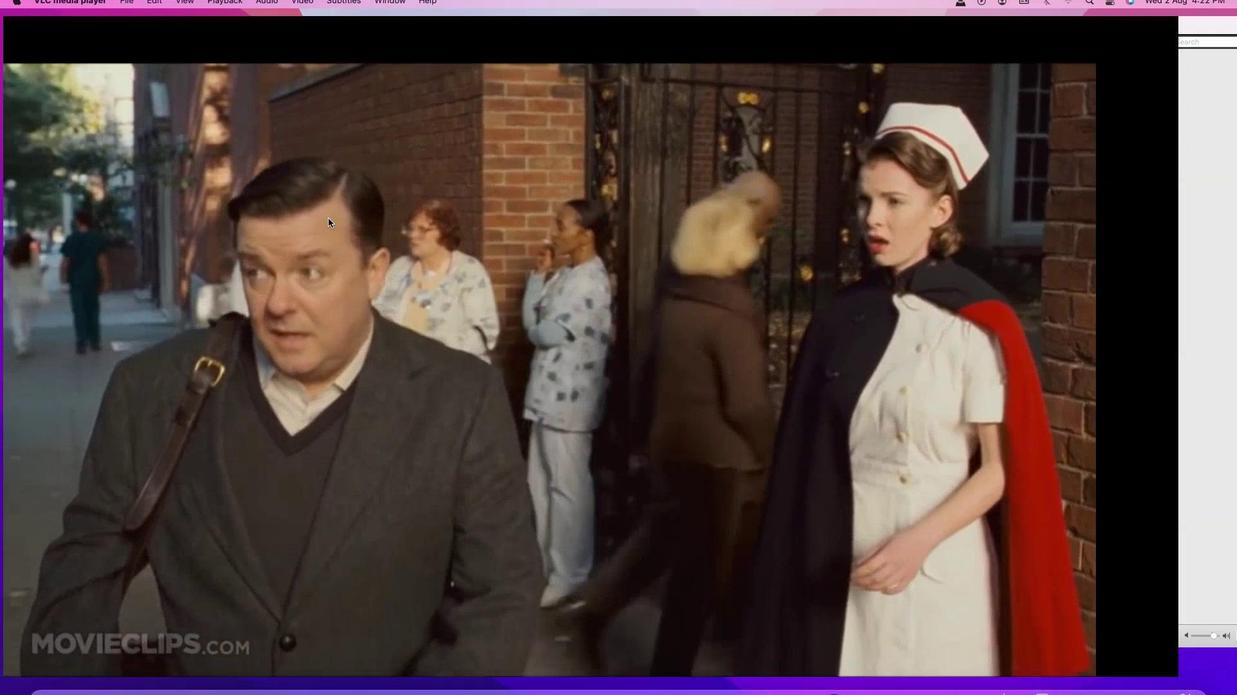 
Action: Mouse moved to (65, 517)
Screenshot: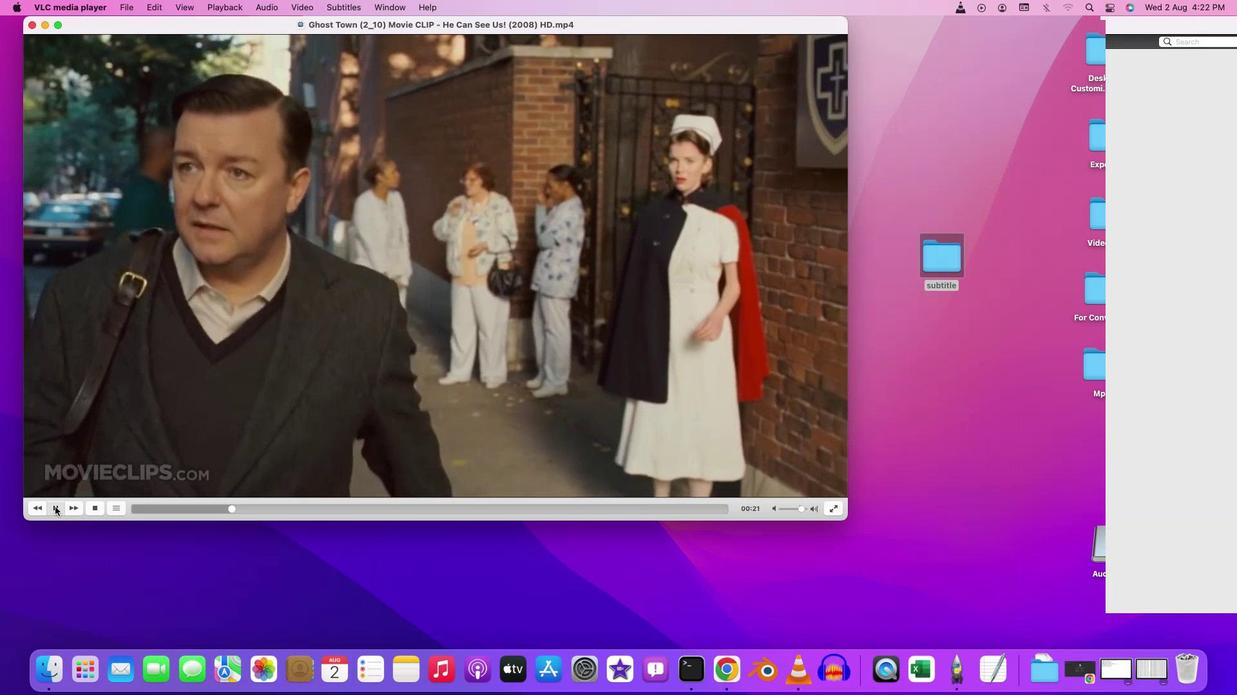 
Action: Mouse pressed left at (65, 517)
Screenshot: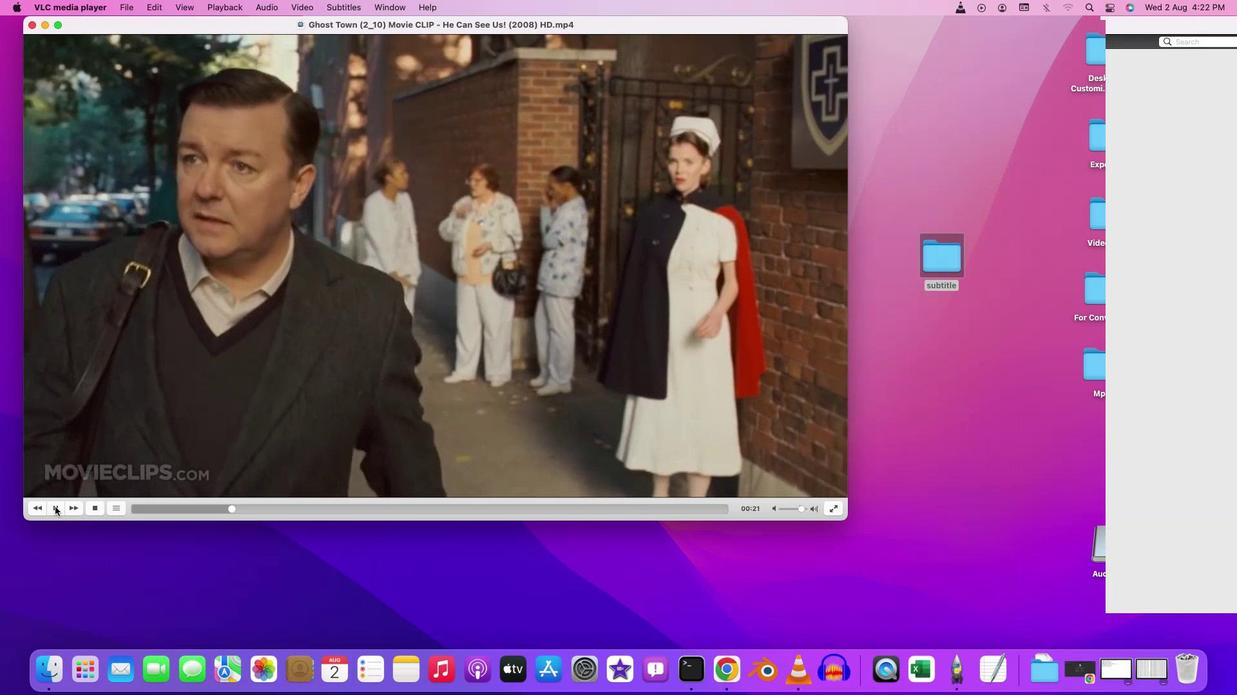 
Action: Mouse moved to (362, 585)
Screenshot: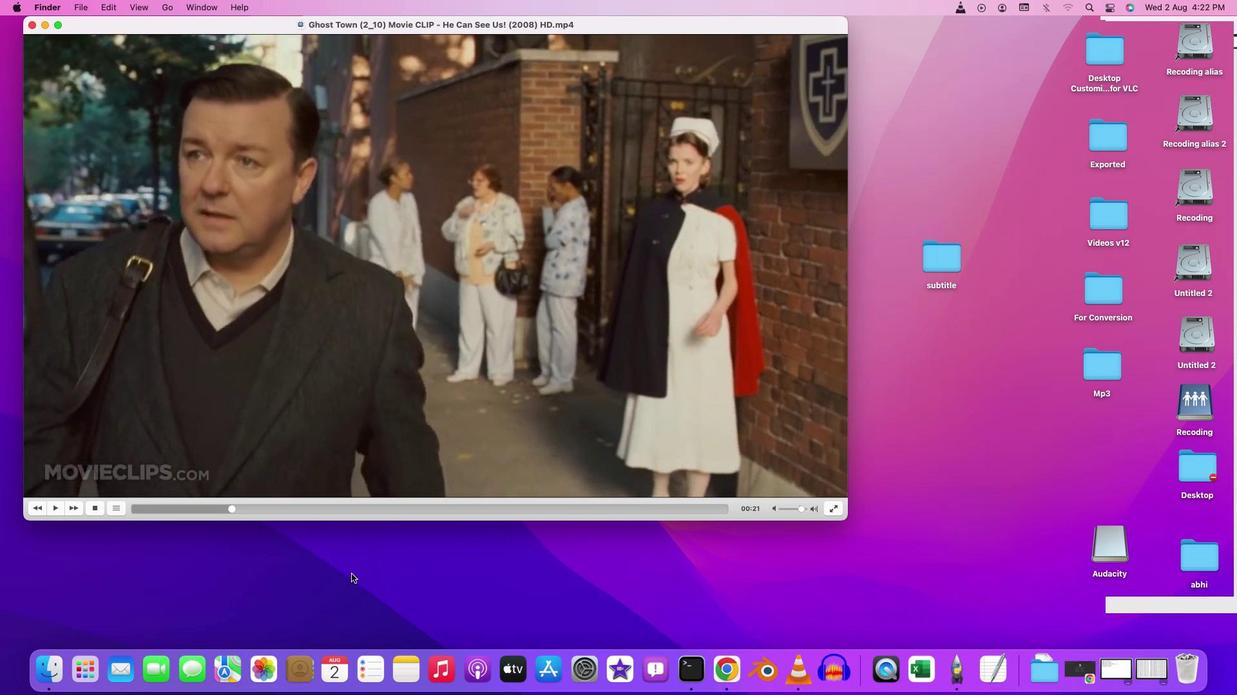 
Action: Mouse pressed left at (362, 585)
Screenshot: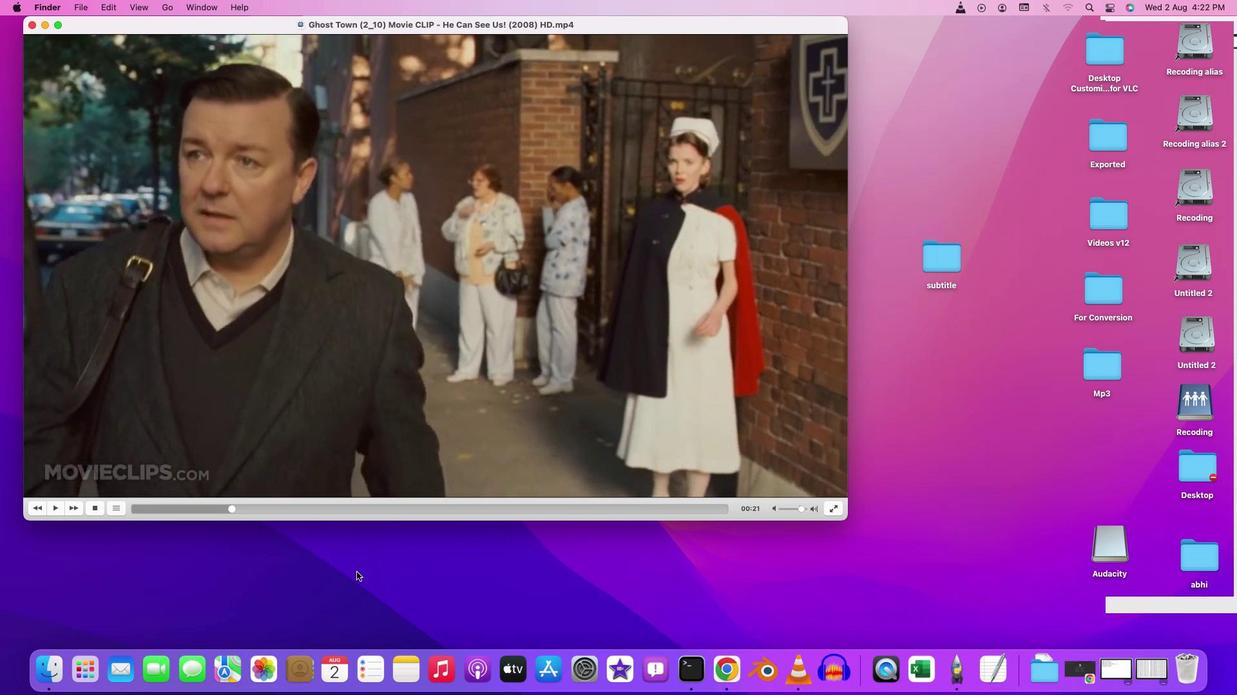 
Action: Mouse moved to (409, 581)
Screenshot: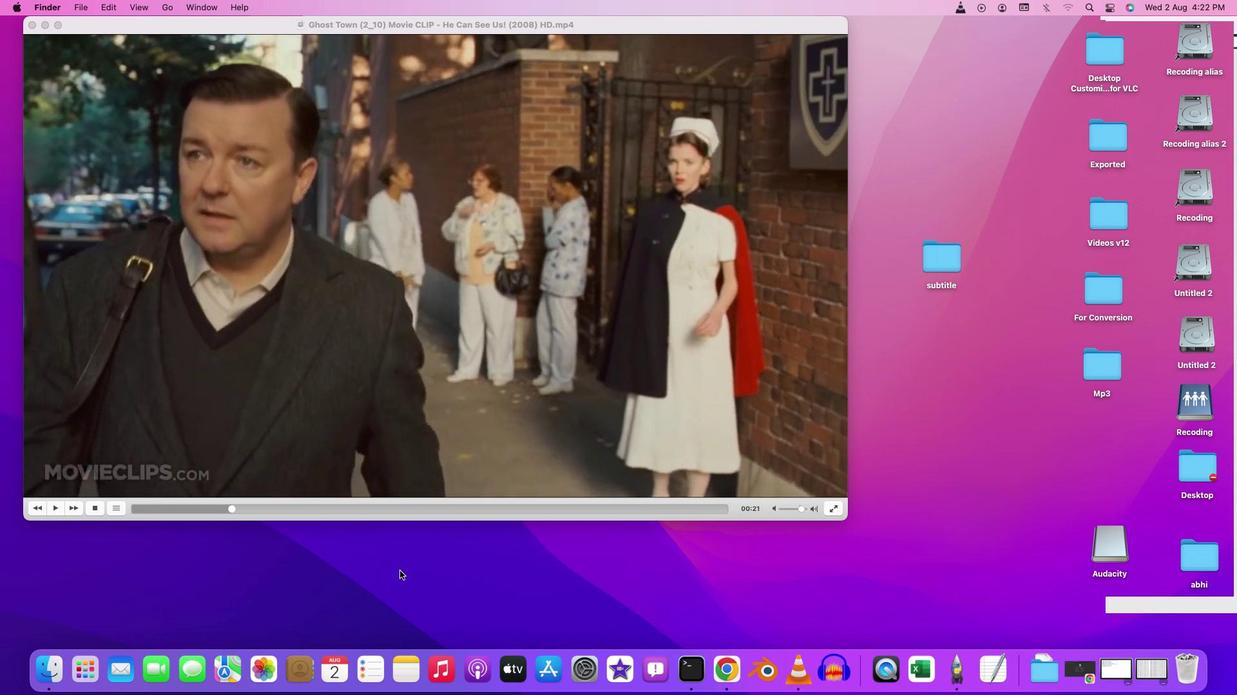 
